 Task: Check the percentage active listings of pool in the last 1 year.
Action: Mouse moved to (886, 231)
Screenshot: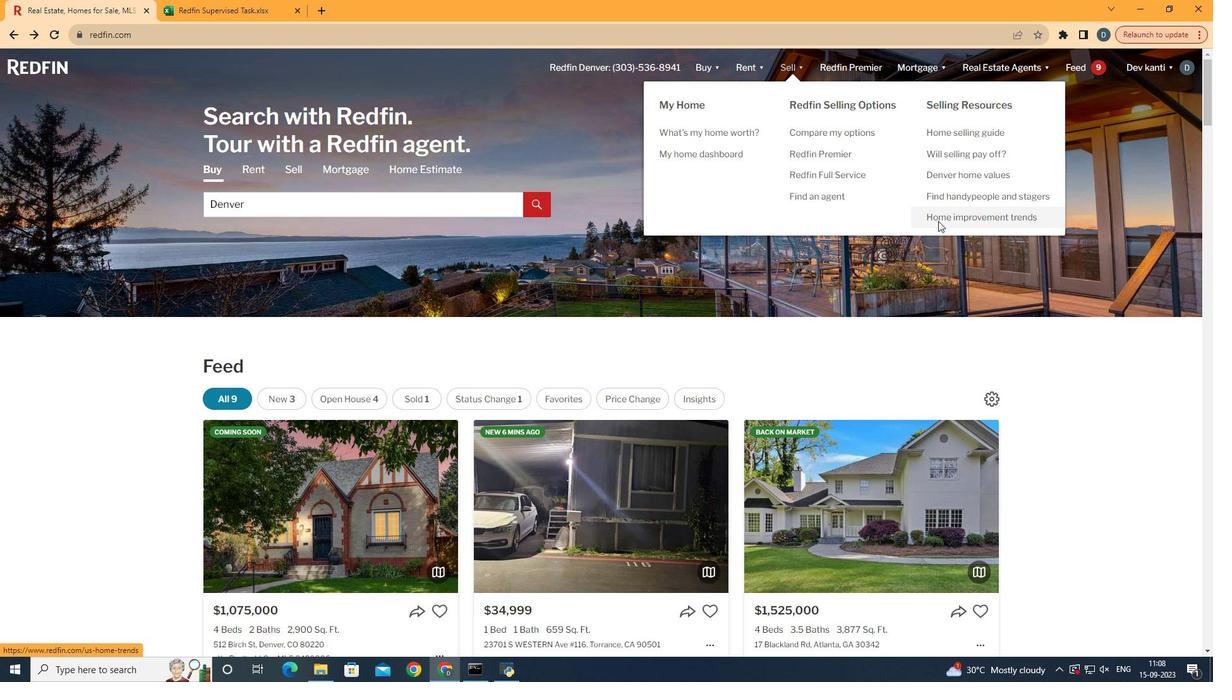 
Action: Mouse pressed left at (886, 231)
Screenshot: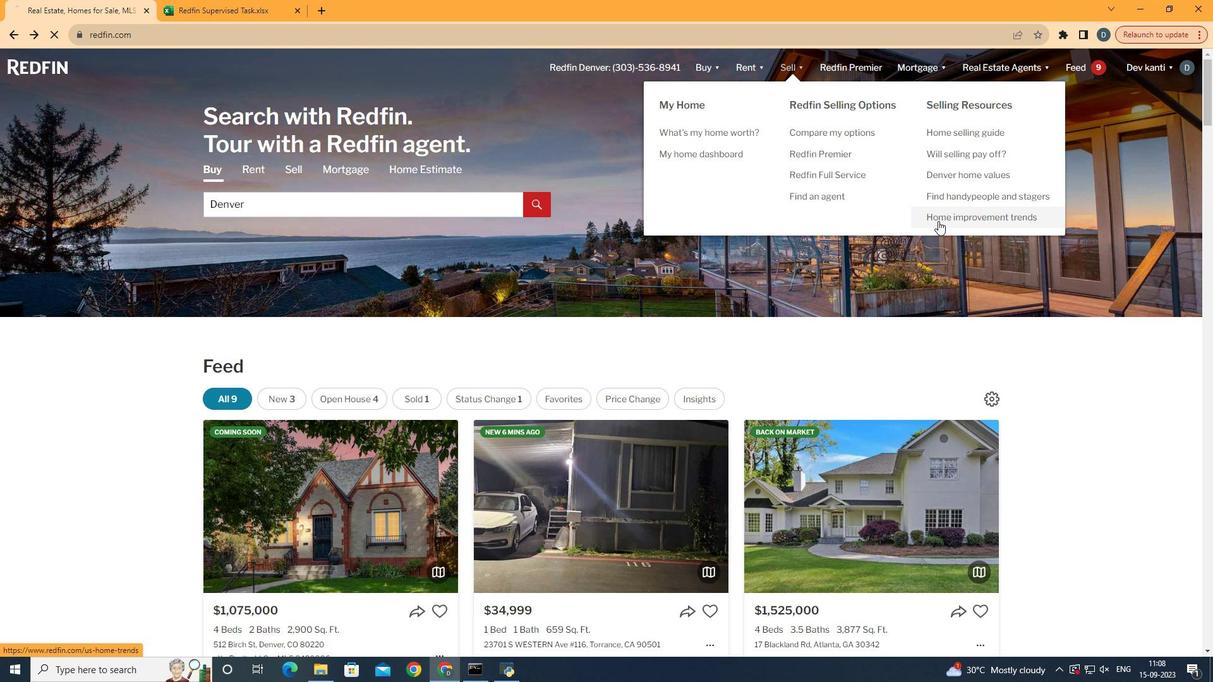 
Action: Mouse moved to (347, 246)
Screenshot: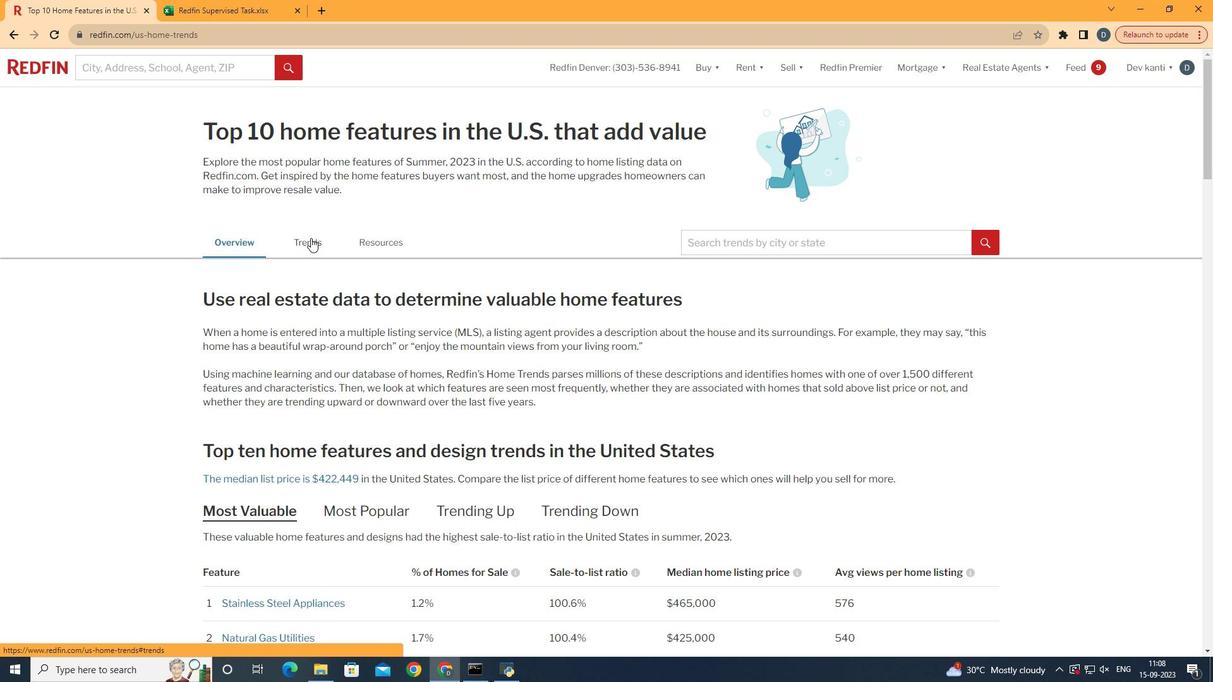 
Action: Mouse pressed left at (347, 246)
Screenshot: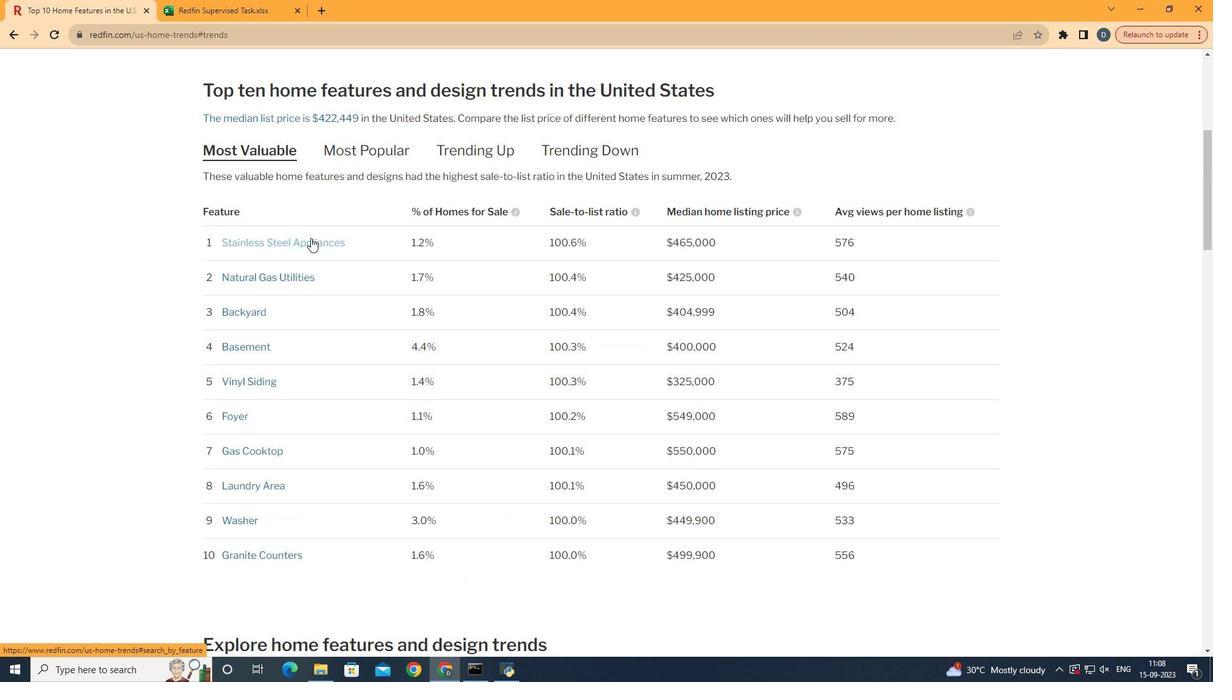 
Action: Mouse moved to (474, 345)
Screenshot: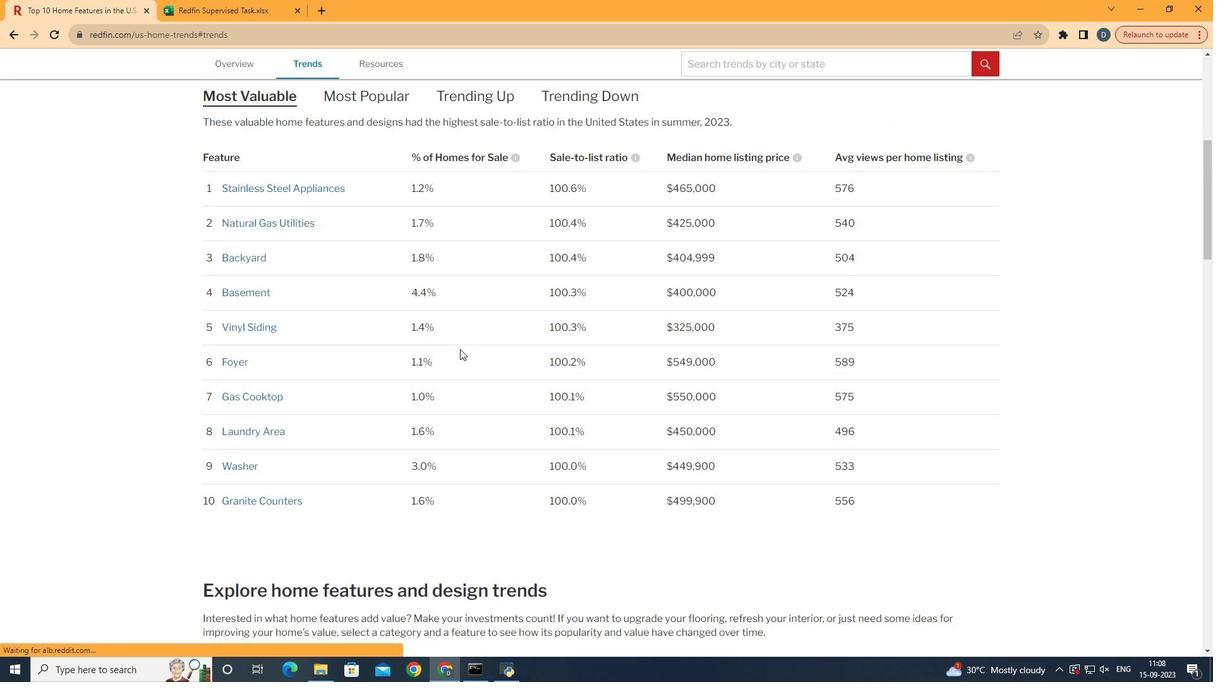
Action: Mouse scrolled (474, 345) with delta (0, 0)
Screenshot: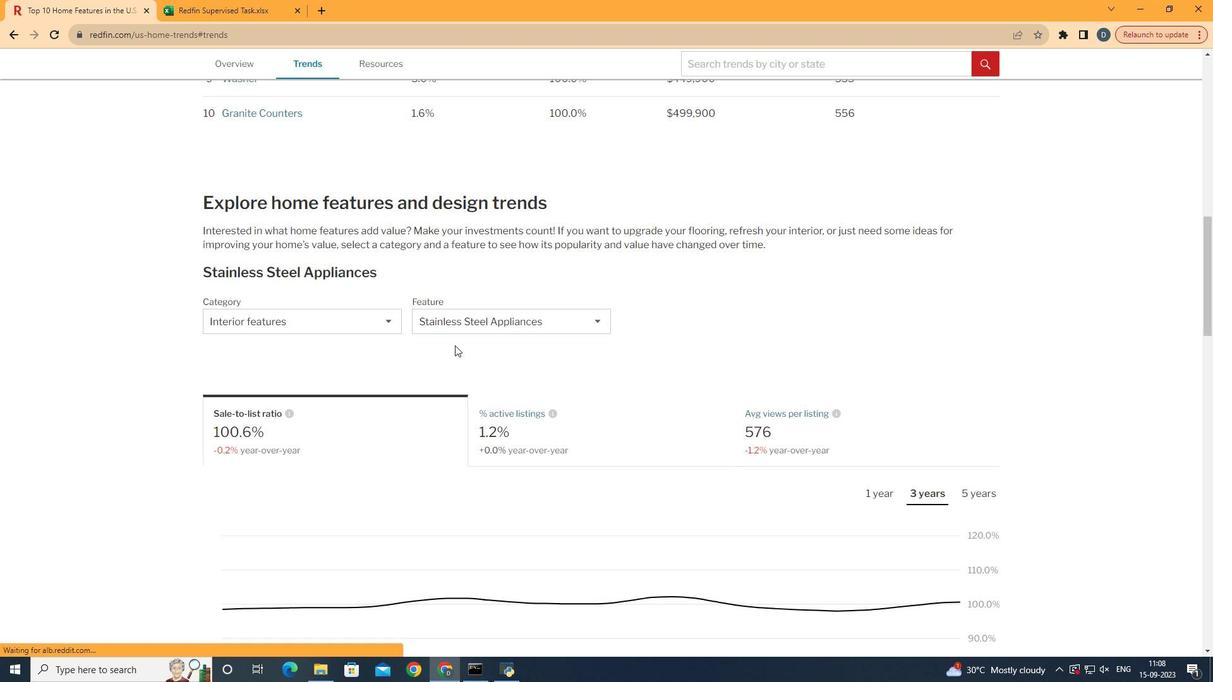 
Action: Mouse scrolled (474, 345) with delta (0, 0)
Screenshot: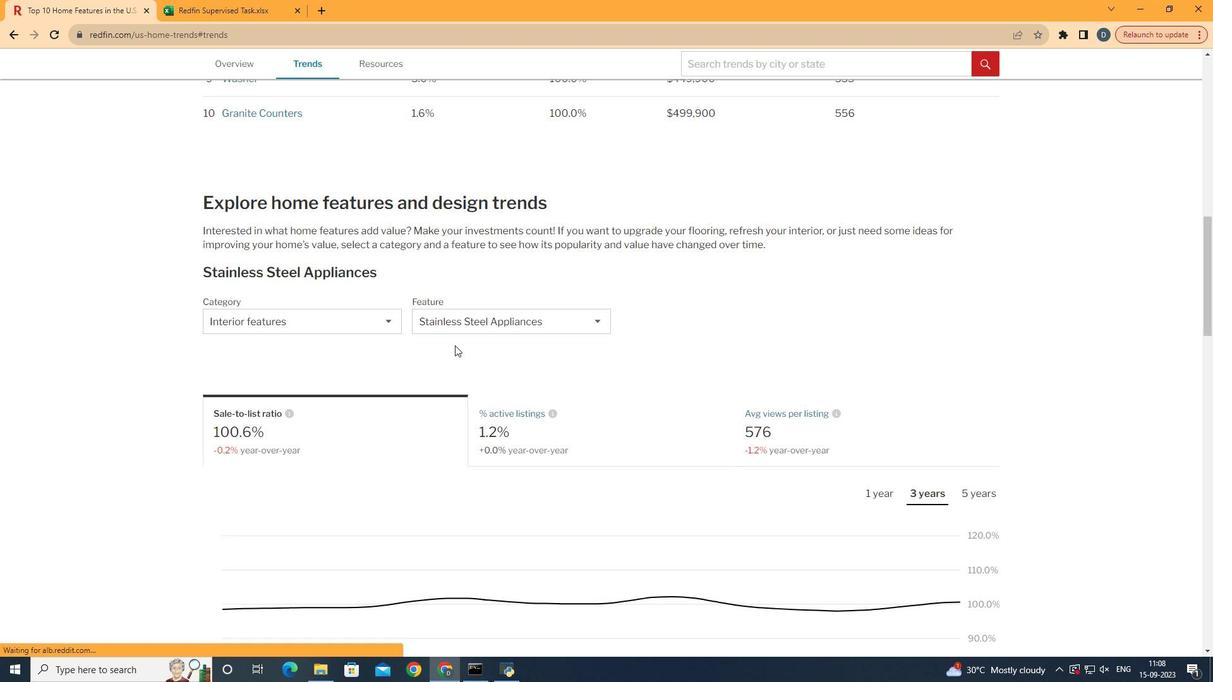 
Action: Mouse scrolled (474, 345) with delta (0, 0)
Screenshot: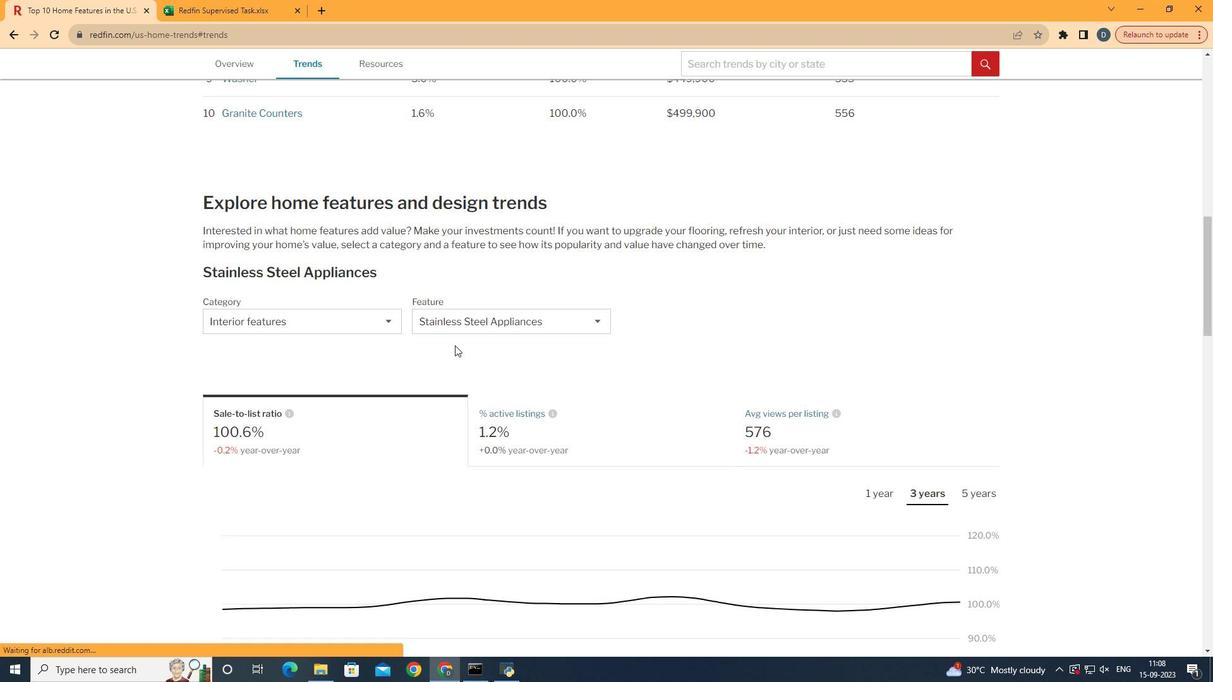 
Action: Mouse scrolled (474, 345) with delta (0, 0)
Screenshot: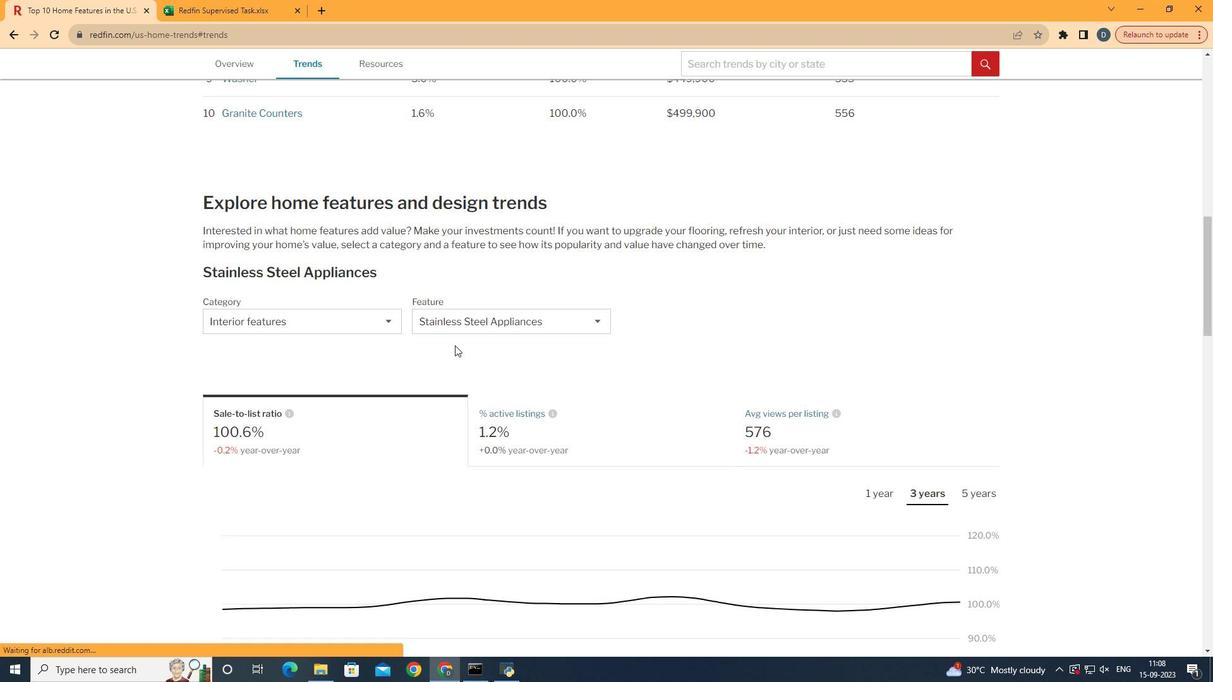 
Action: Mouse scrolled (474, 345) with delta (0, 0)
Screenshot: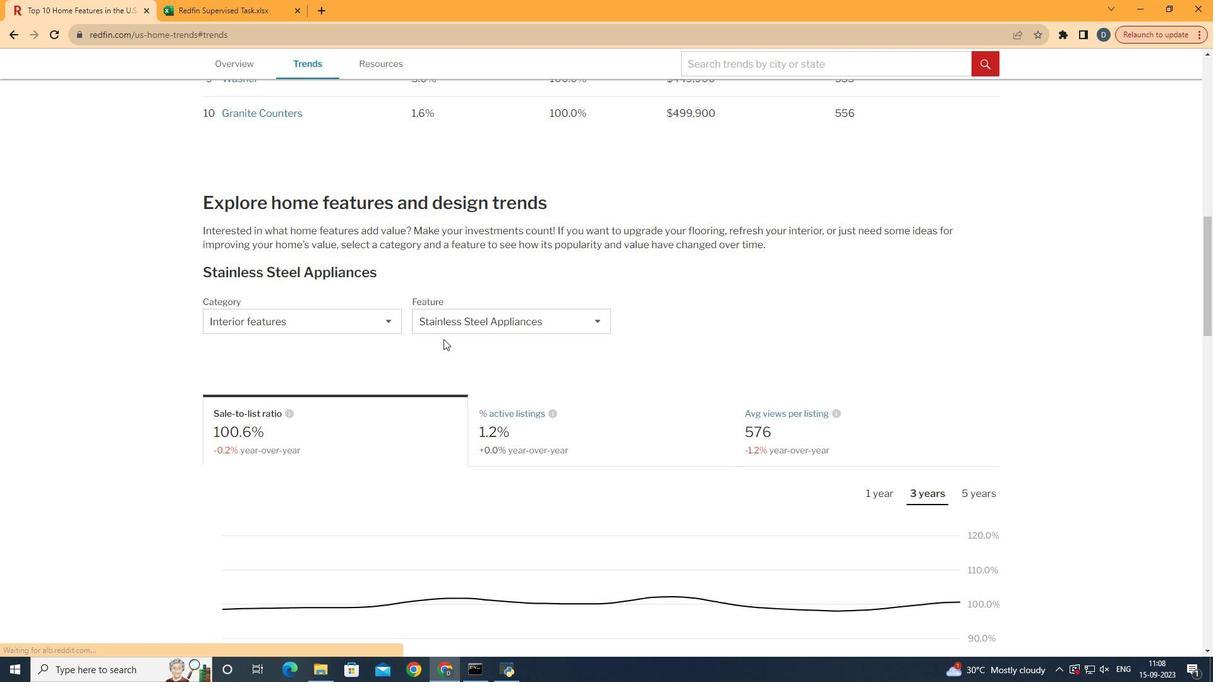 
Action: Mouse scrolled (474, 345) with delta (0, 0)
Screenshot: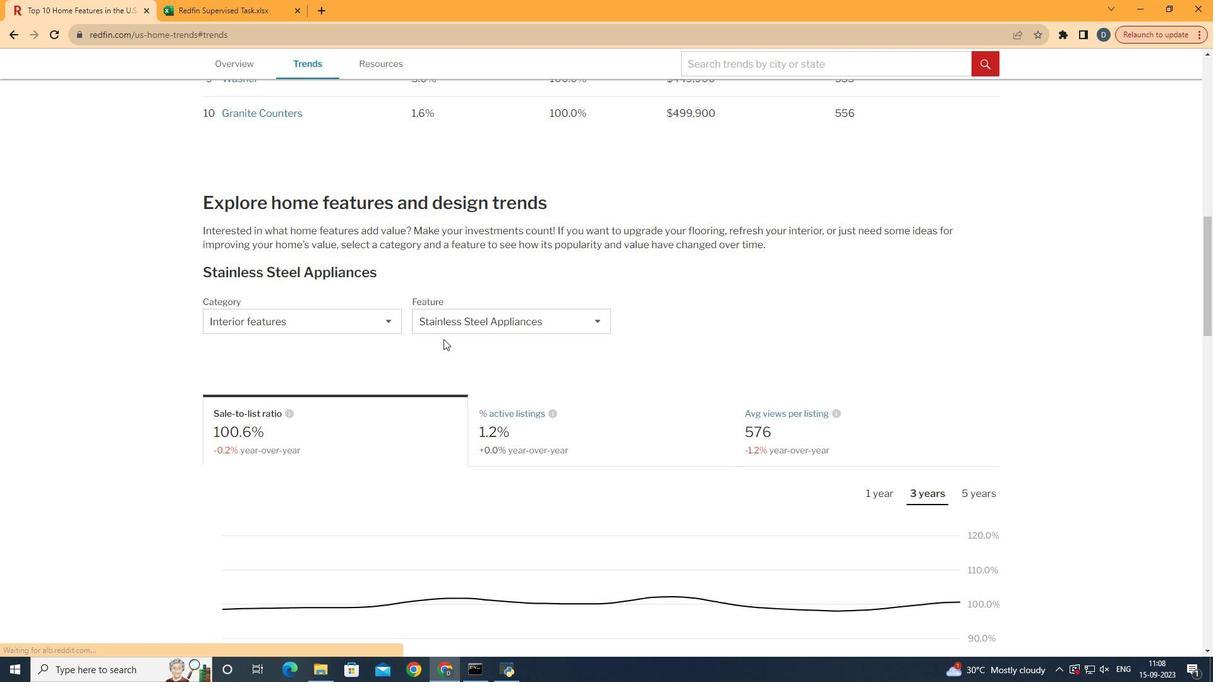 
Action: Mouse scrolled (474, 345) with delta (0, 0)
Screenshot: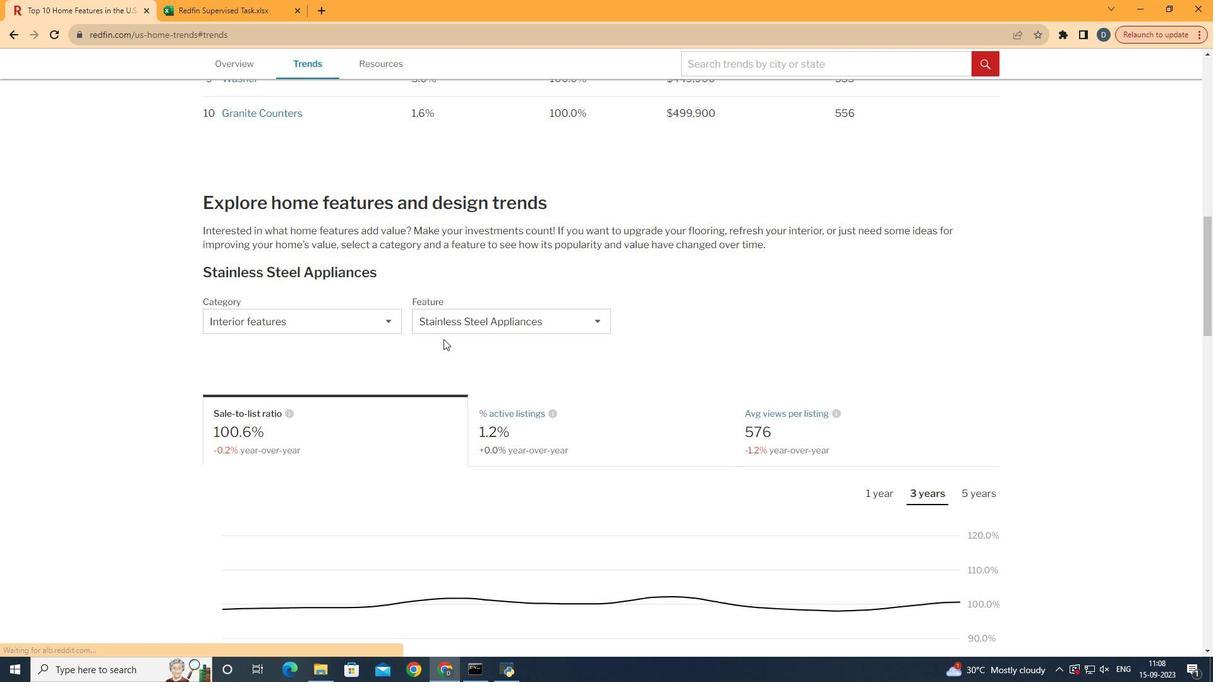 
Action: Mouse moved to (406, 329)
Screenshot: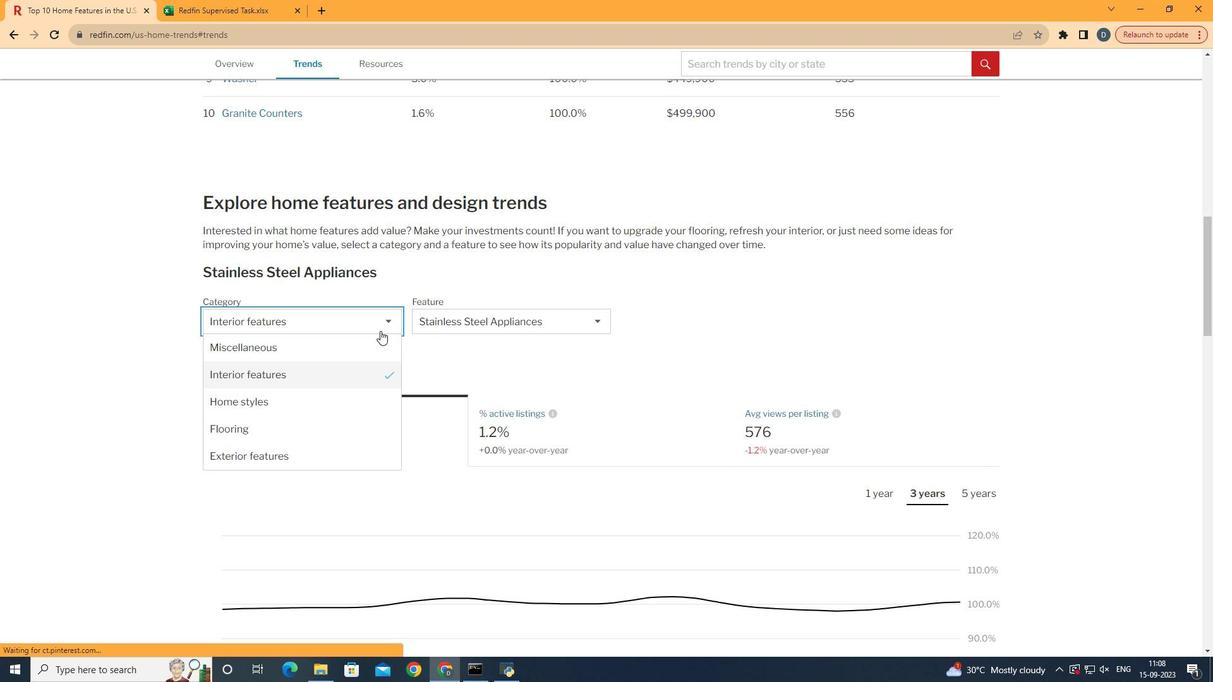 
Action: Mouse pressed left at (406, 329)
Screenshot: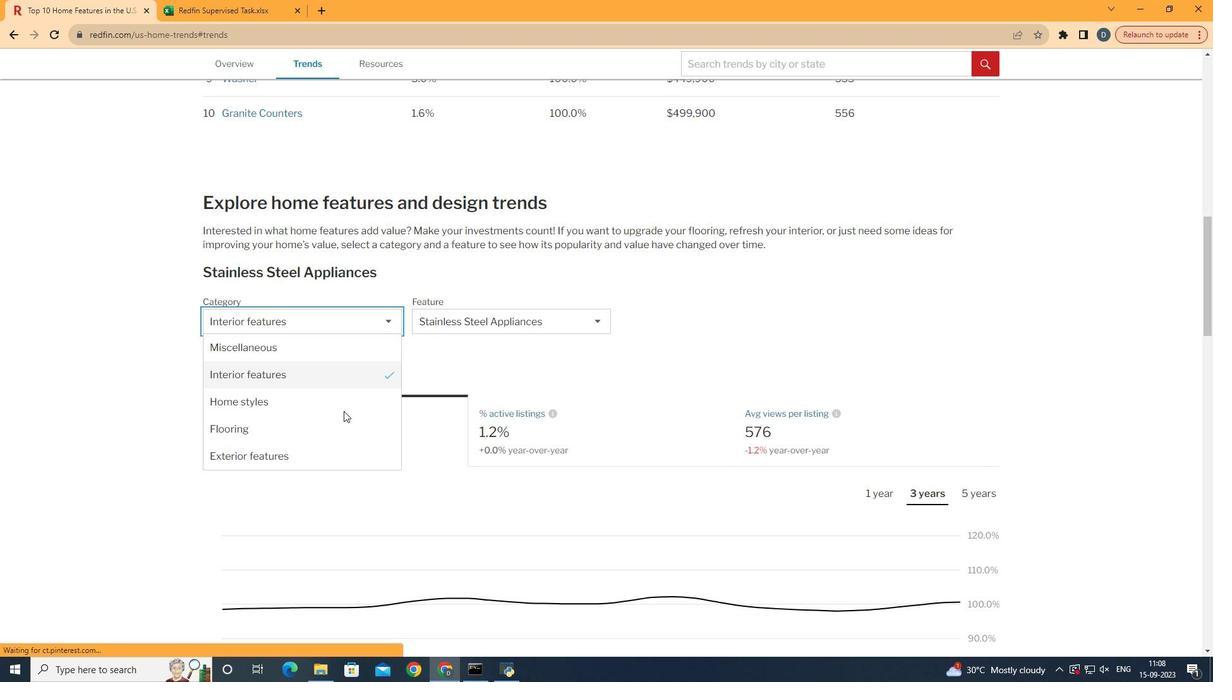 
Action: Mouse moved to (376, 441)
Screenshot: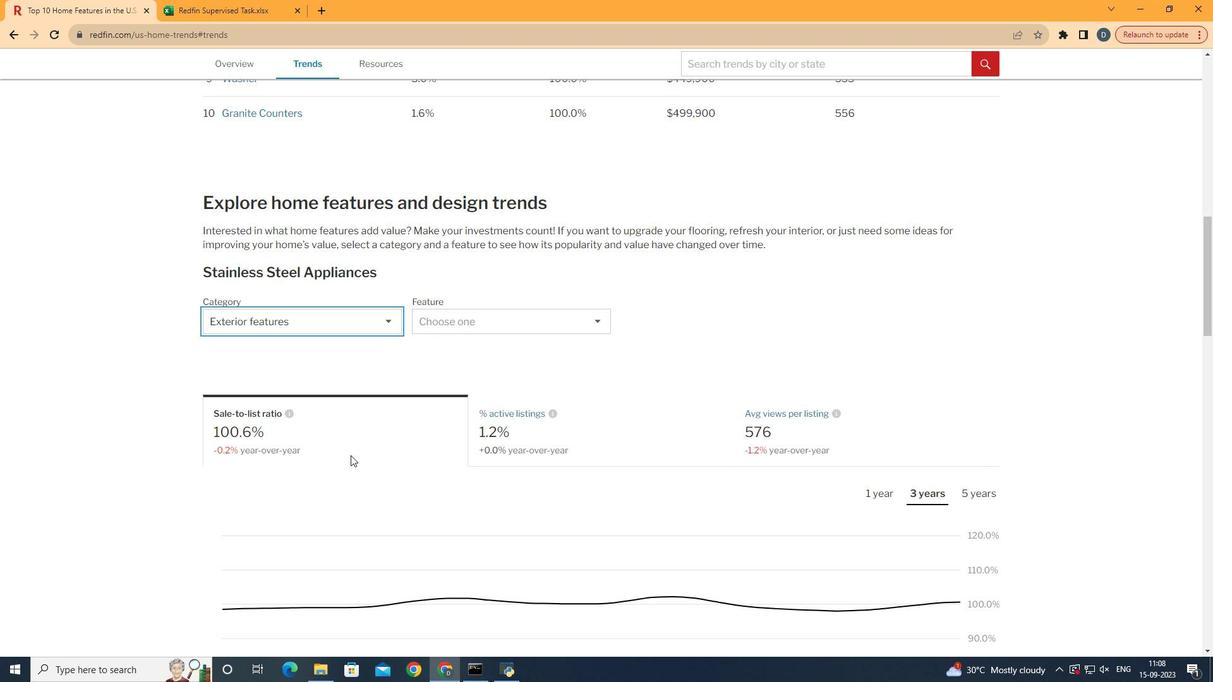 
Action: Mouse pressed left at (376, 441)
Screenshot: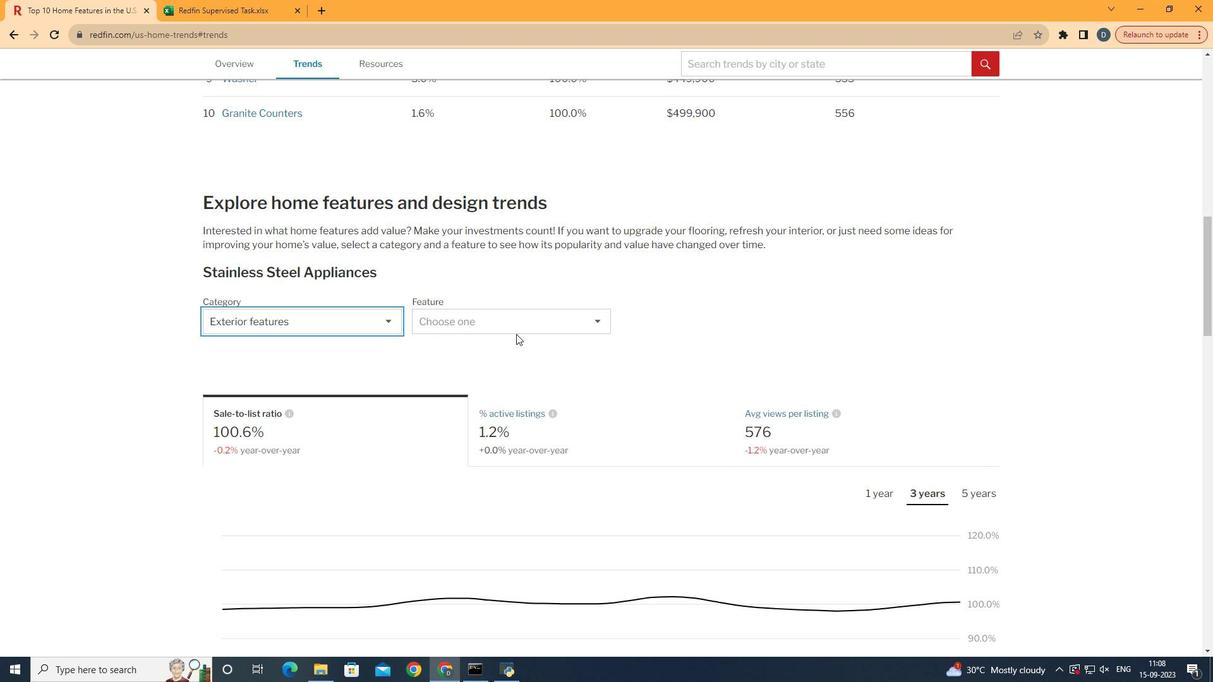 
Action: Mouse moved to (524, 331)
Screenshot: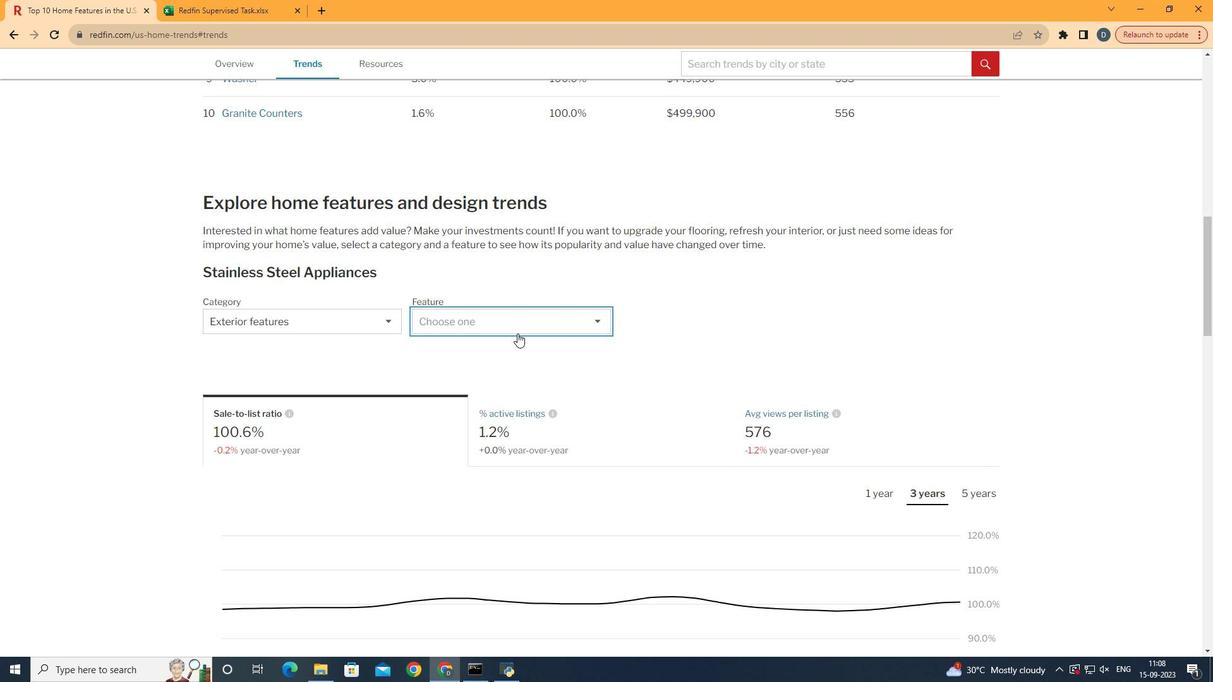 
Action: Mouse pressed left at (524, 331)
Screenshot: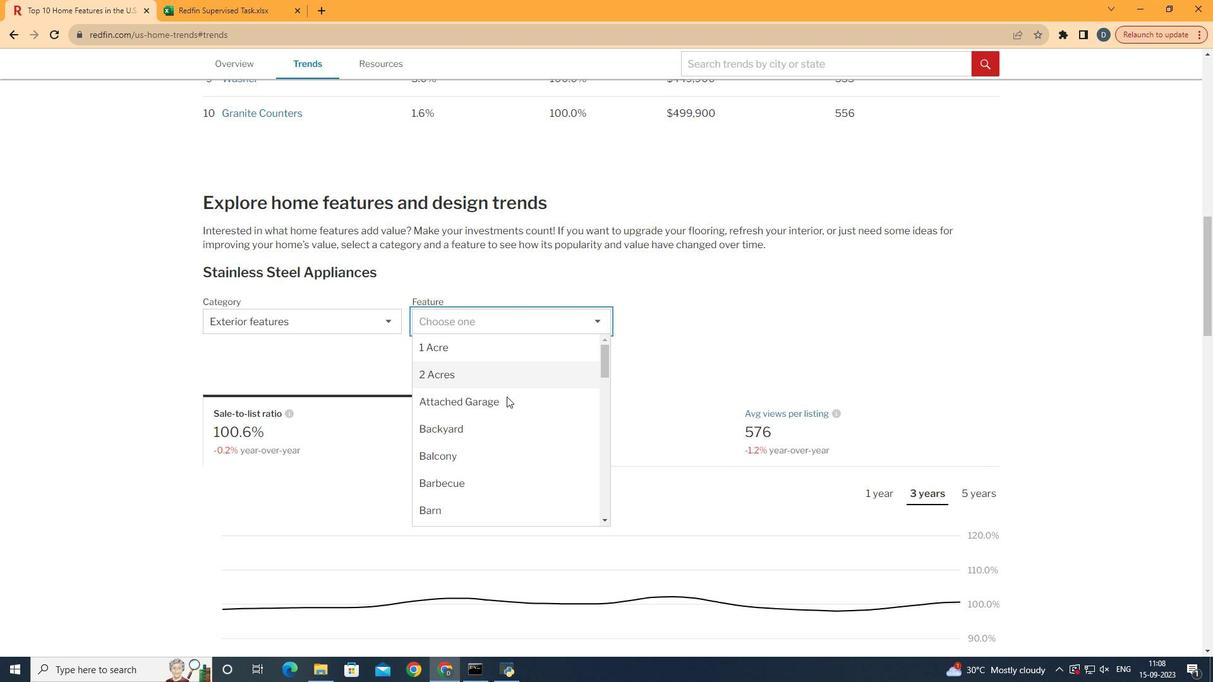 
Action: Mouse moved to (511, 395)
Screenshot: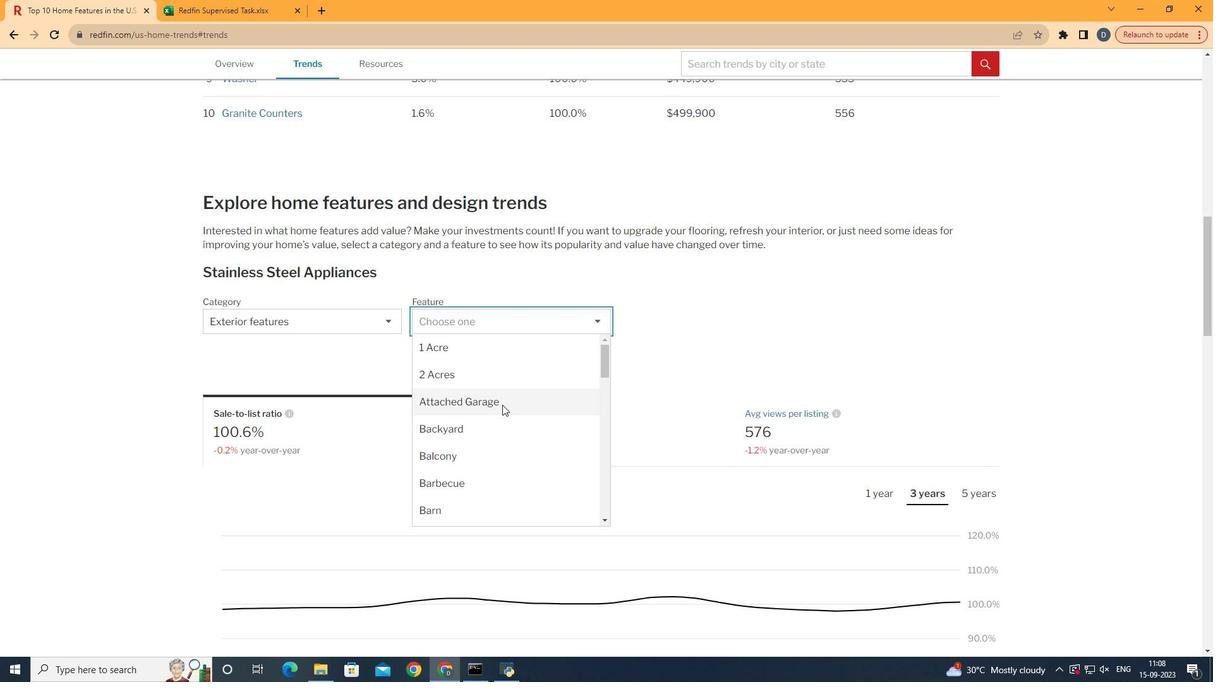 
Action: Mouse scrolled (511, 395) with delta (0, 0)
Screenshot: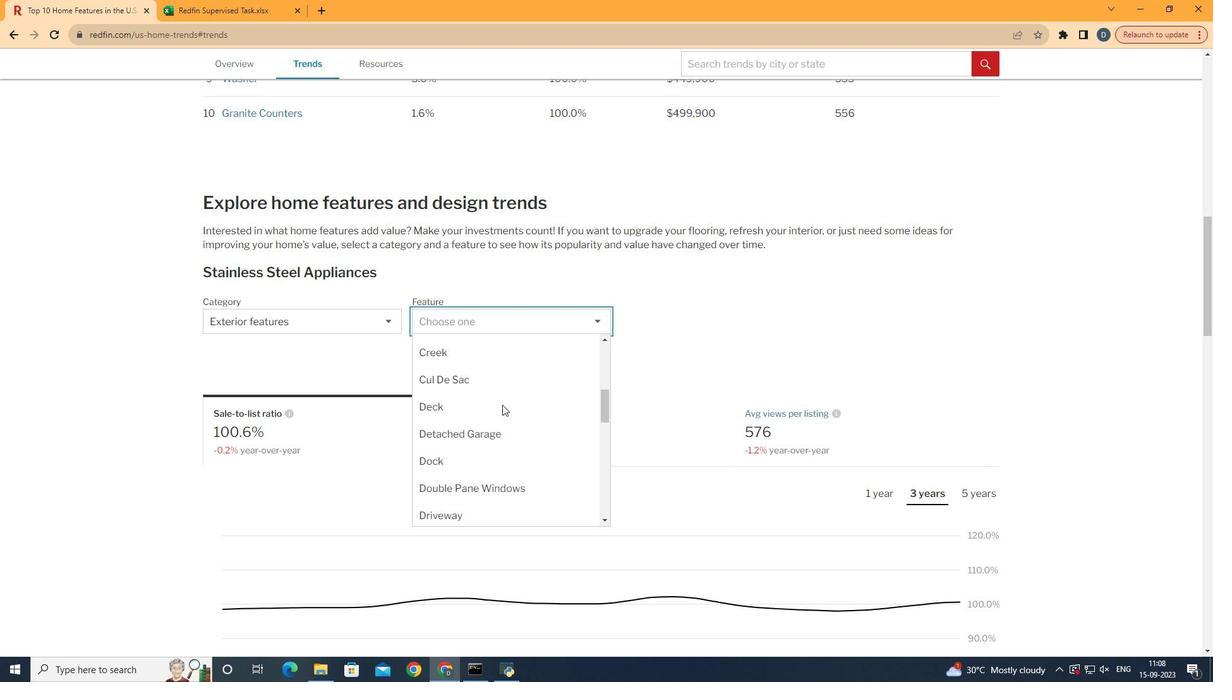 
Action: Mouse scrolled (511, 395) with delta (0, 0)
Screenshot: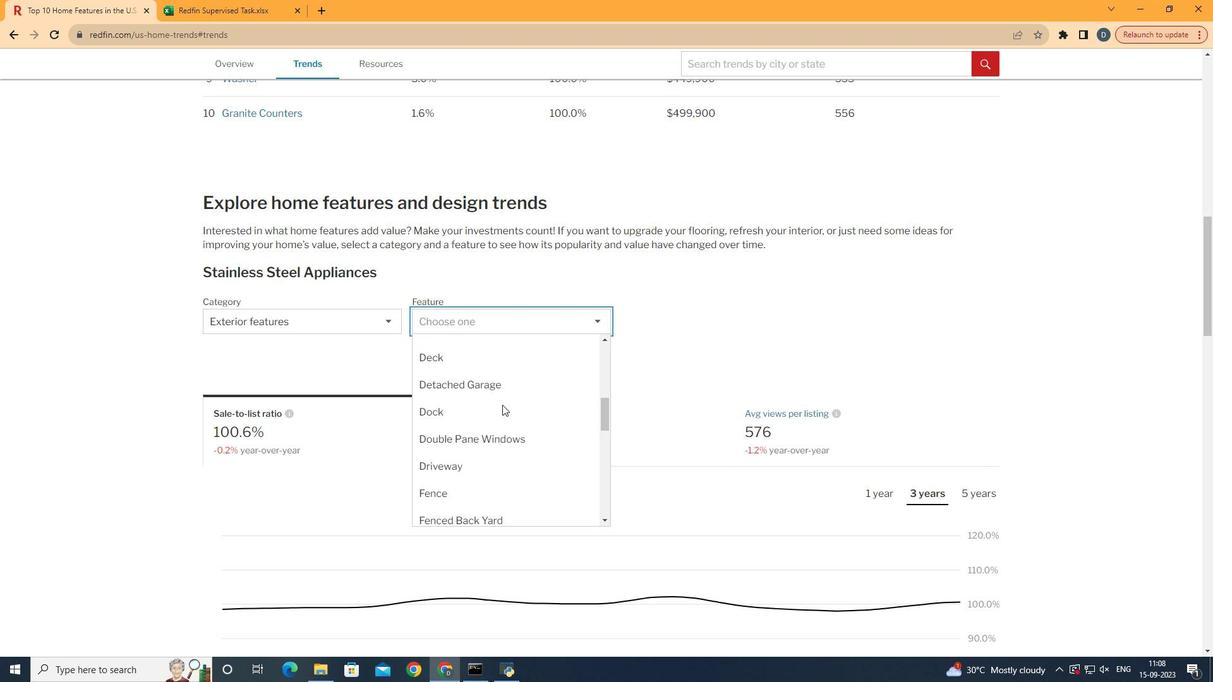 
Action: Mouse scrolled (511, 395) with delta (0, 0)
Screenshot: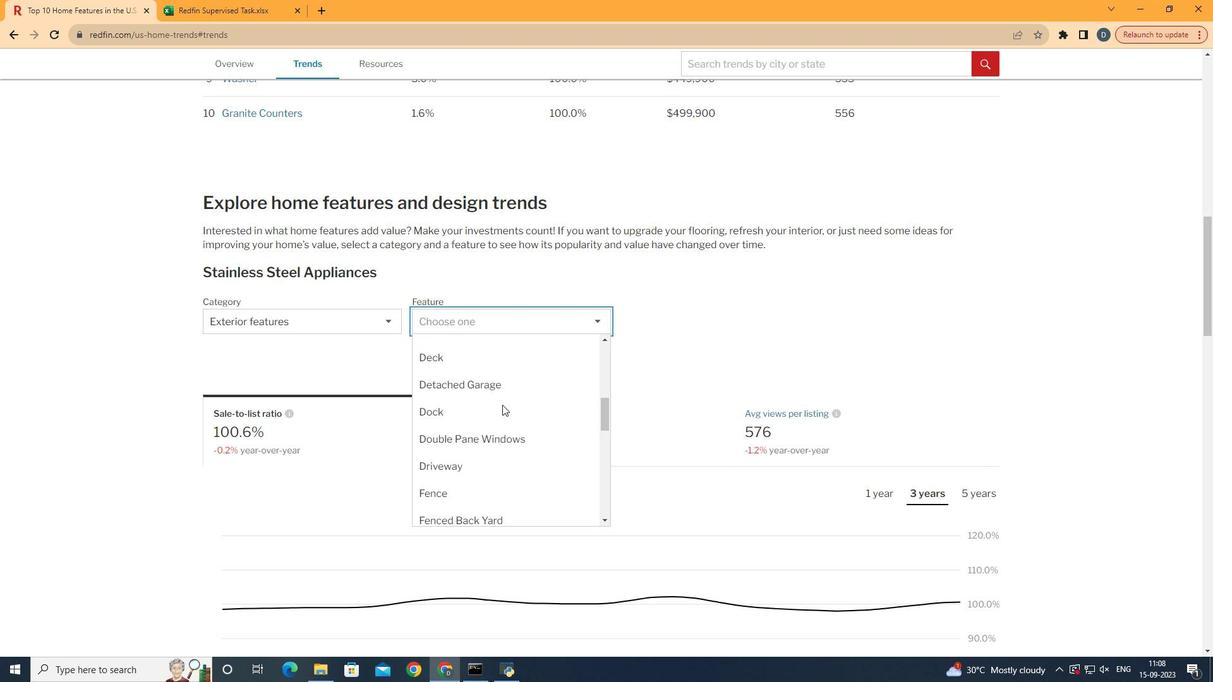 
Action: Mouse scrolled (511, 395) with delta (0, 0)
Screenshot: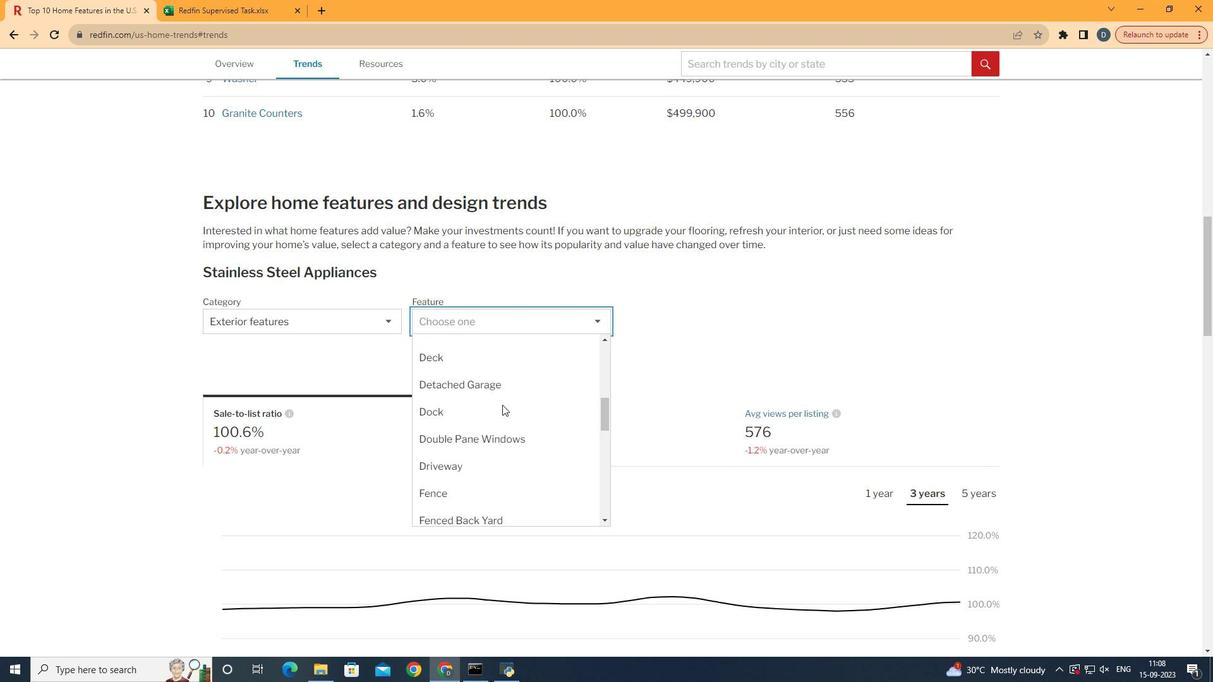 
Action: Mouse scrolled (511, 395) with delta (0, 0)
Screenshot: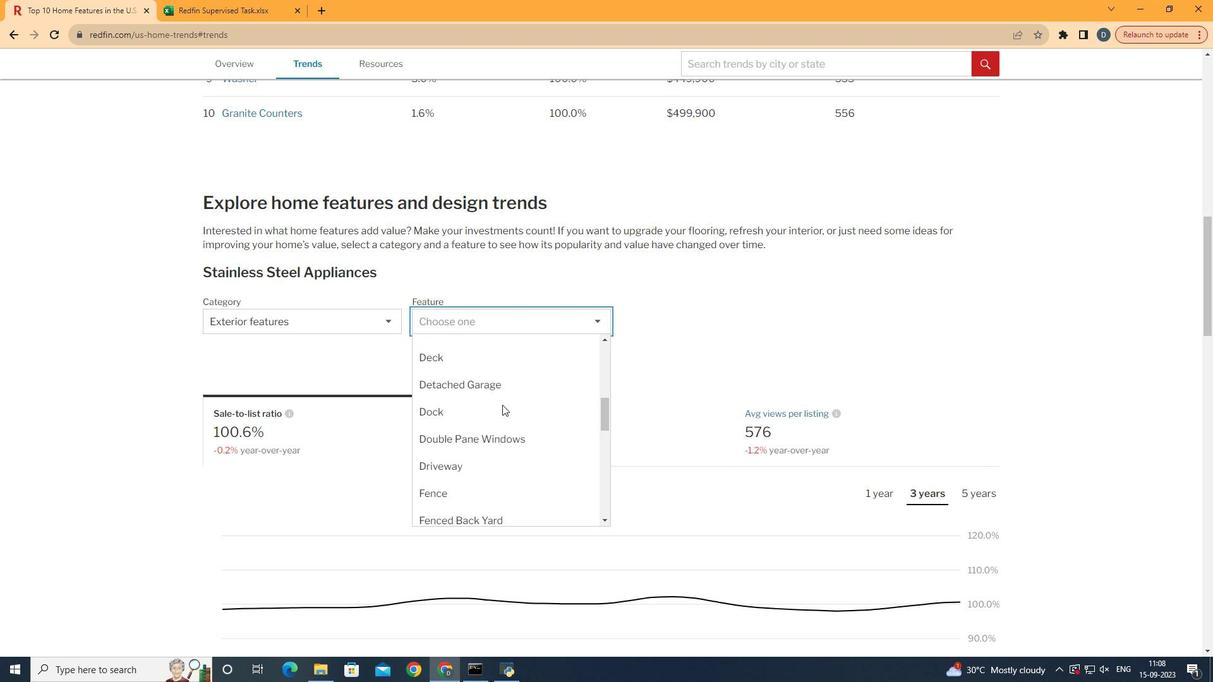 
Action: Mouse scrolled (511, 395) with delta (0, 0)
Screenshot: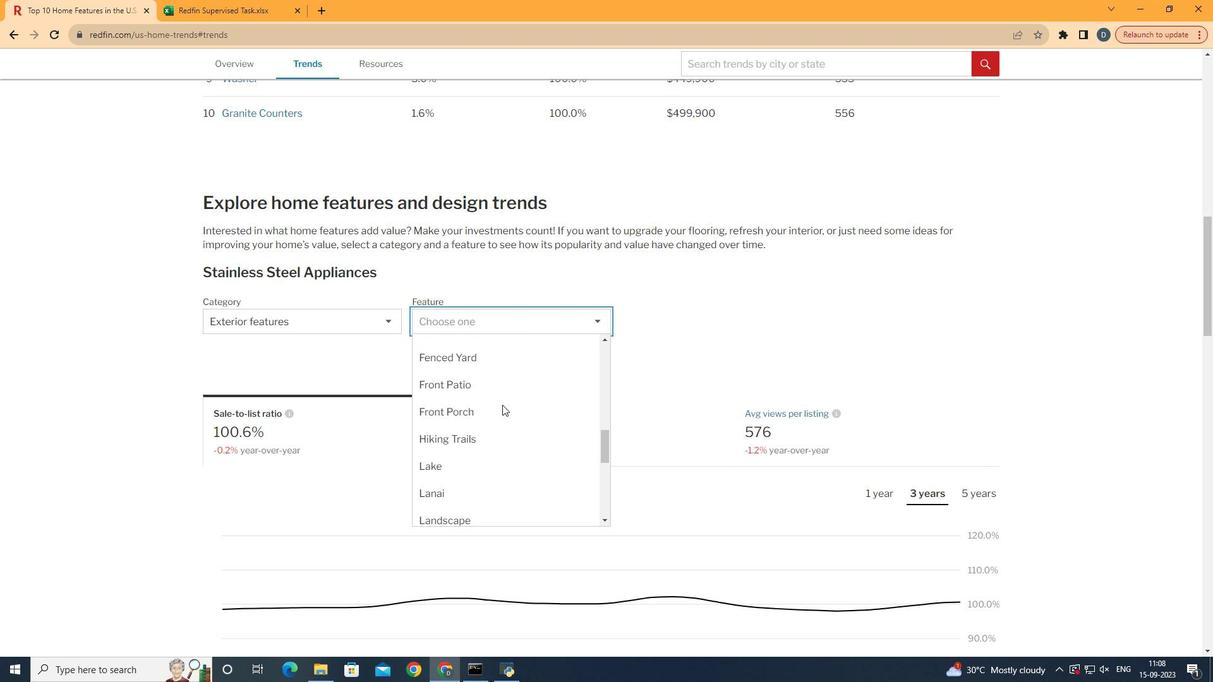 
Action: Mouse scrolled (511, 395) with delta (0, 0)
Screenshot: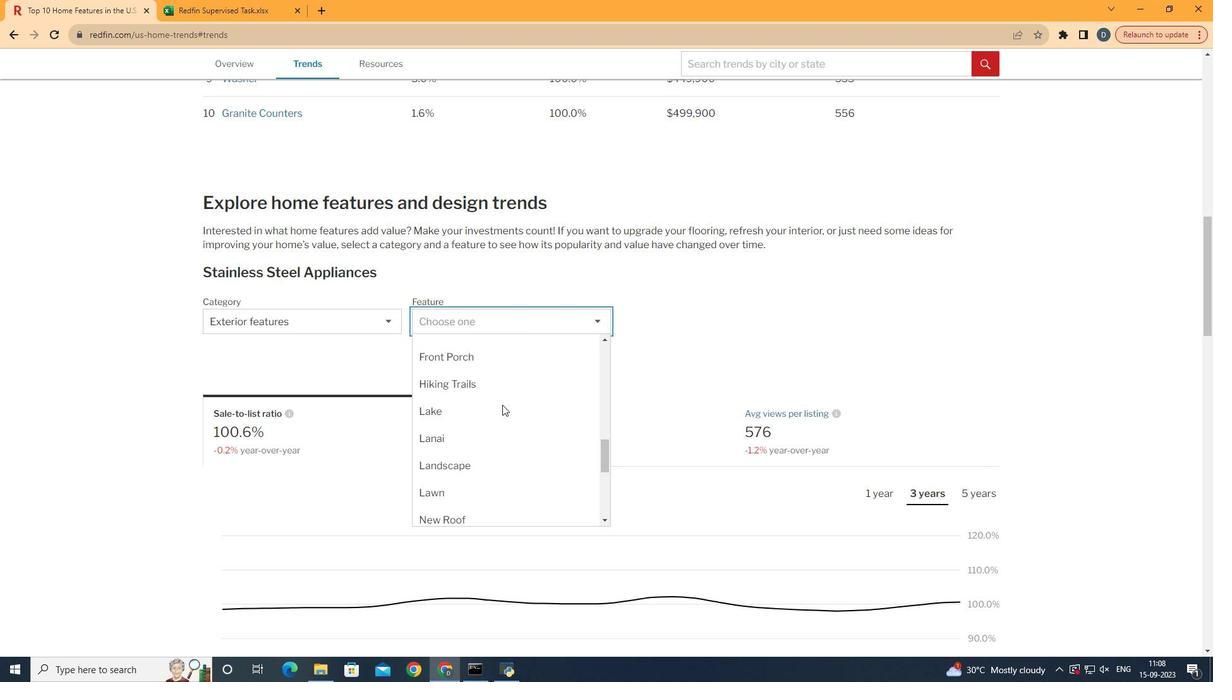 
Action: Mouse scrolled (511, 395) with delta (0, 0)
Screenshot: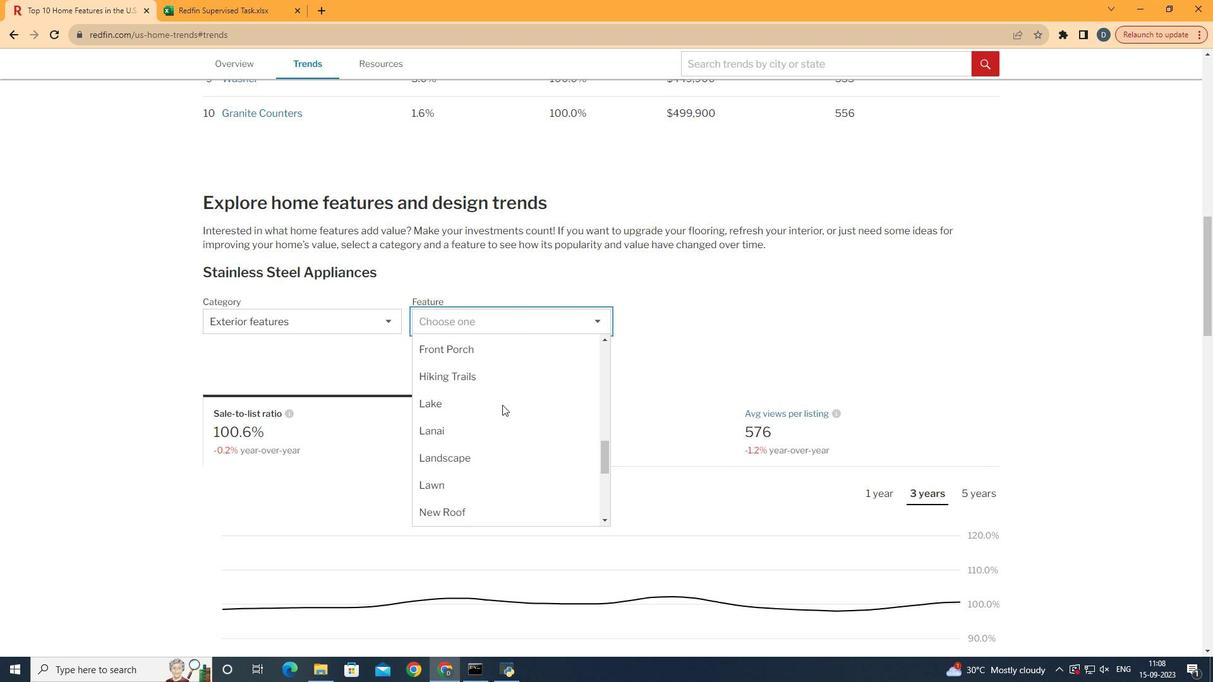 
Action: Mouse scrolled (511, 395) with delta (0, 0)
Screenshot: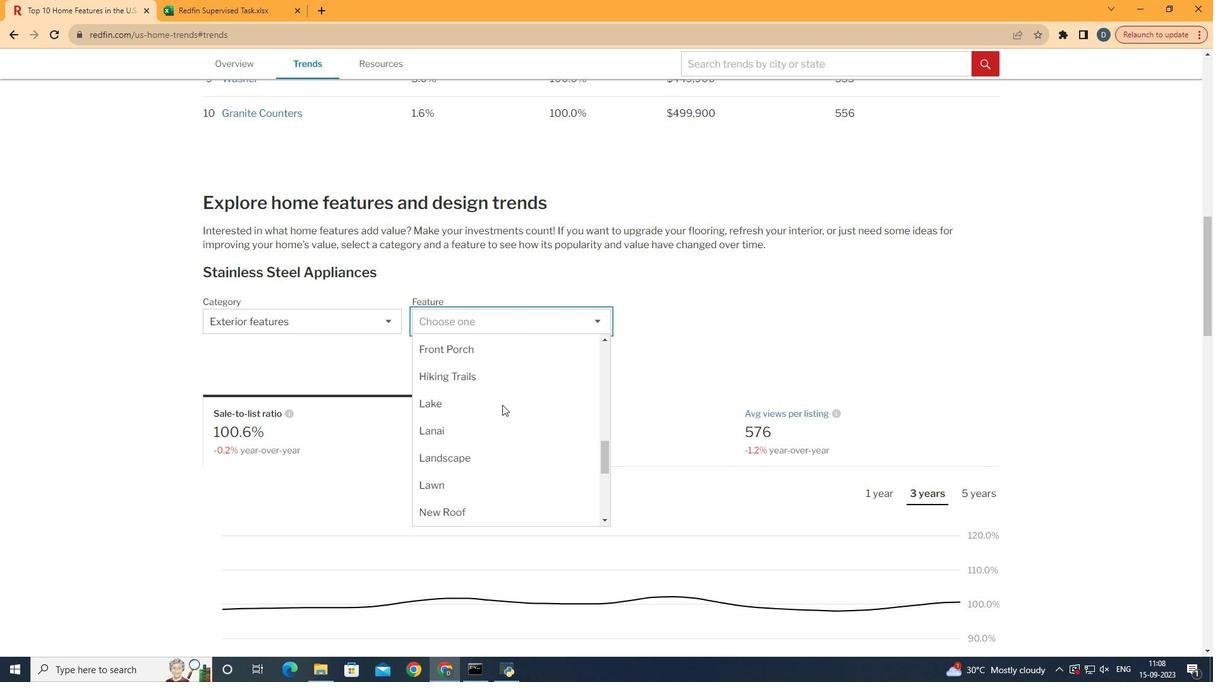 
Action: Mouse scrolled (511, 395) with delta (0, 0)
Screenshot: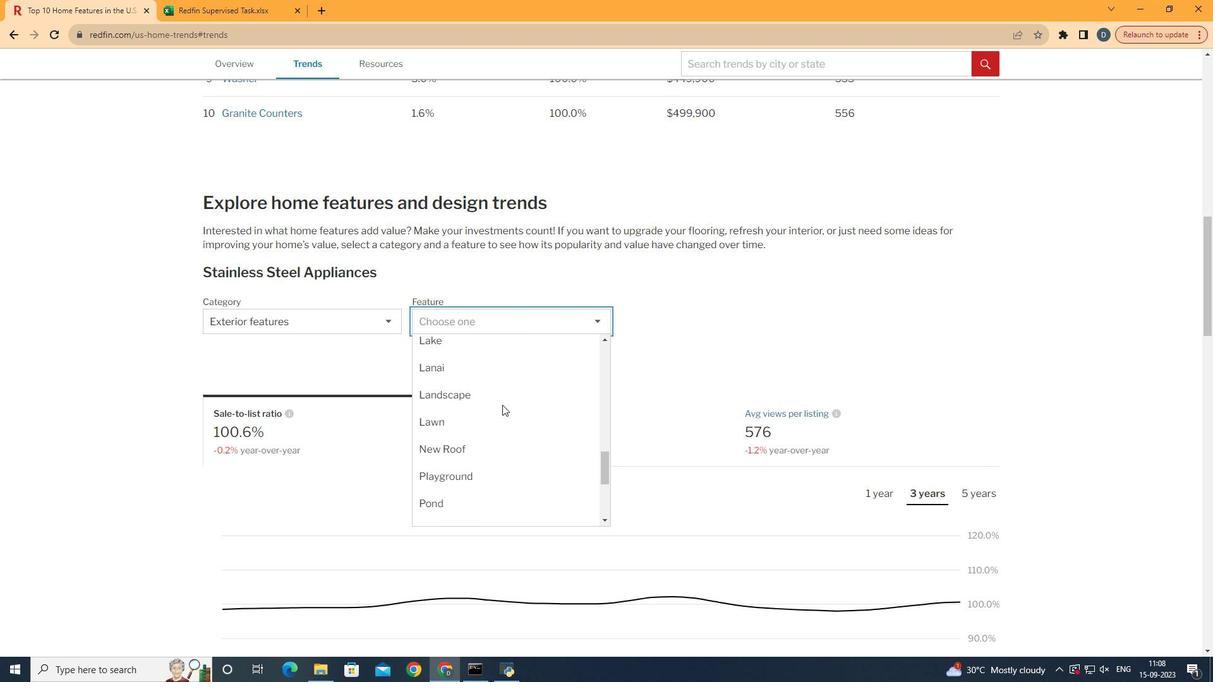
Action: Mouse scrolled (511, 395) with delta (0, 0)
Screenshot: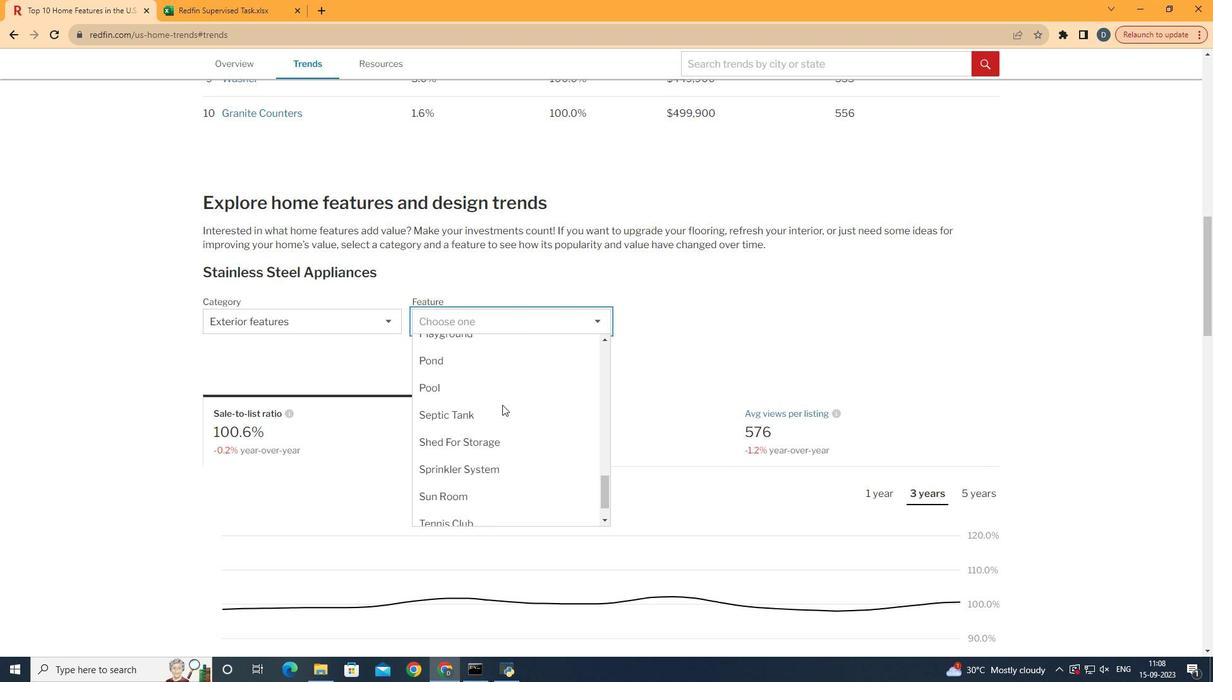 
Action: Mouse scrolled (511, 395) with delta (0, 0)
Screenshot: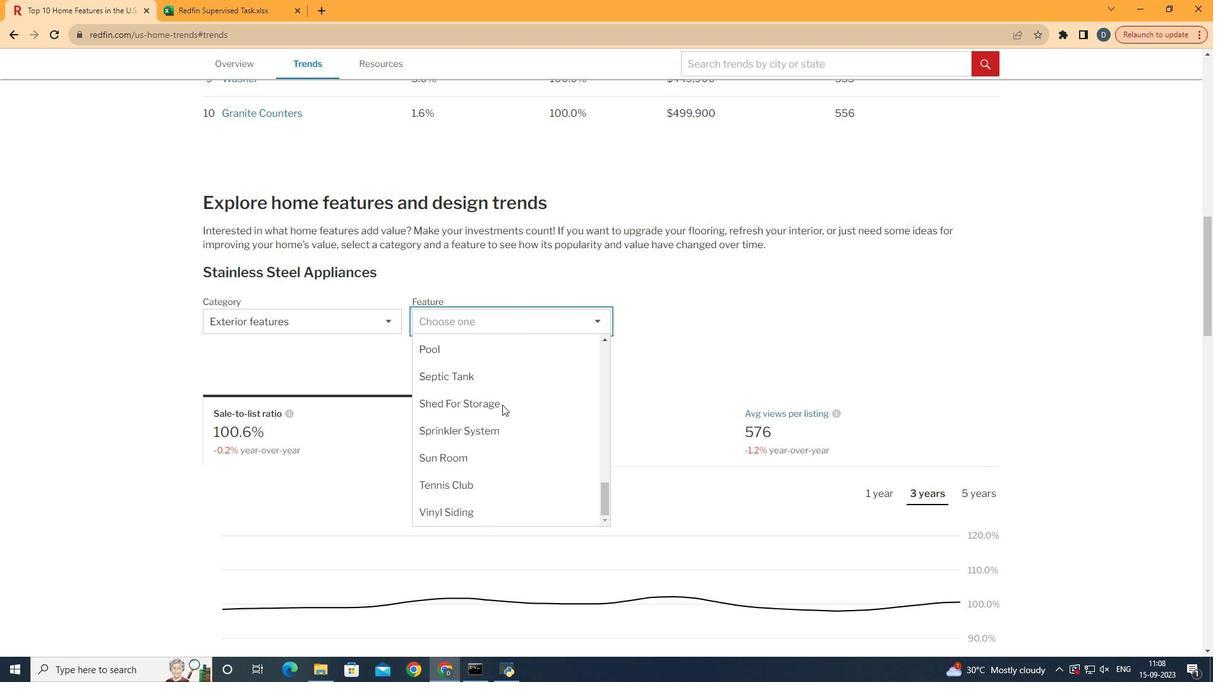 
Action: Mouse scrolled (511, 395) with delta (0, 0)
Screenshot: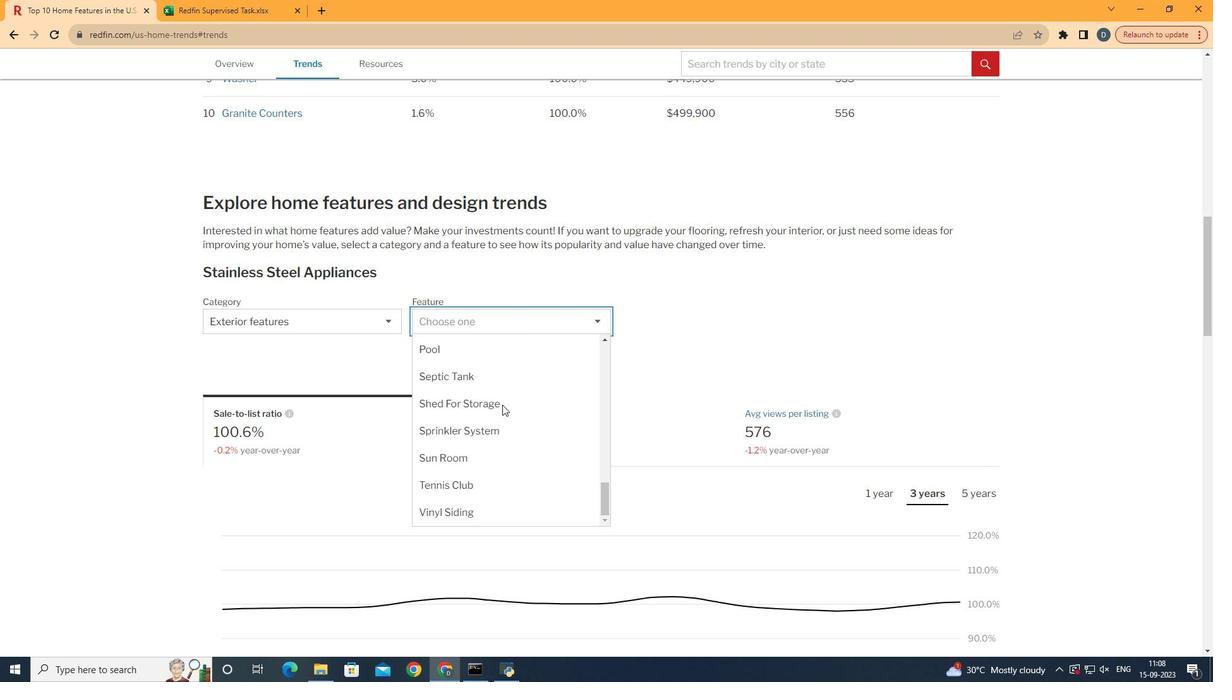 
Action: Mouse scrolled (511, 395) with delta (0, 0)
Screenshot: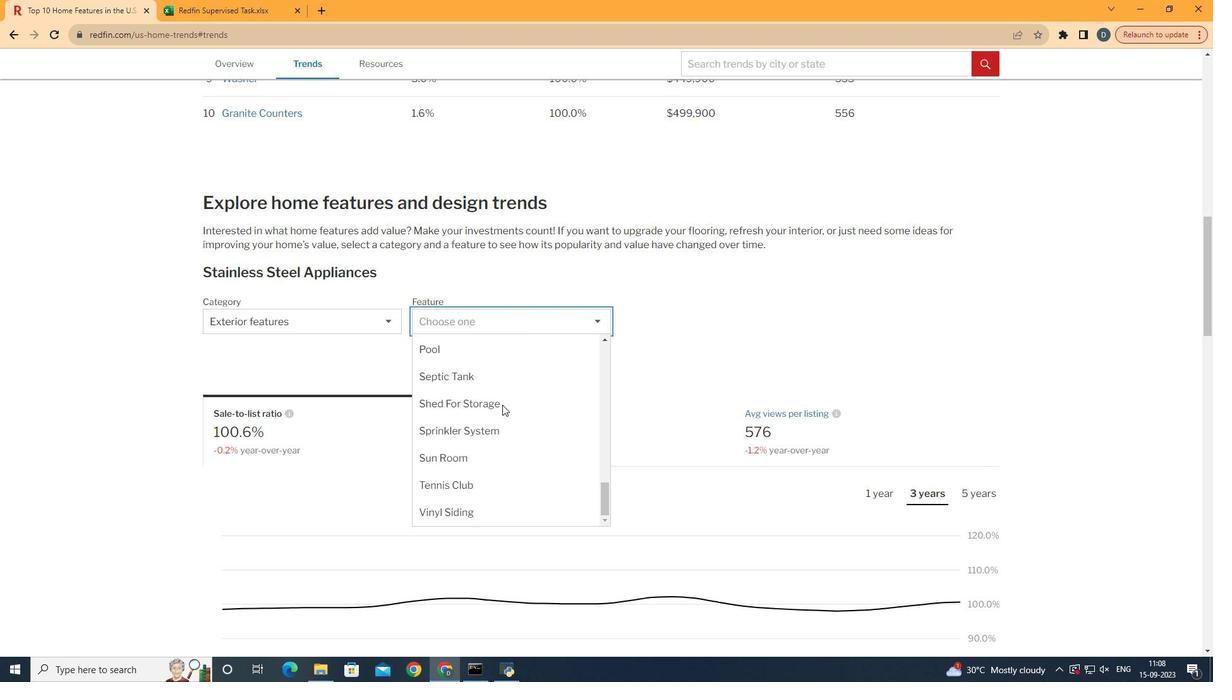 
Action: Mouse scrolled (511, 395) with delta (0, 0)
Screenshot: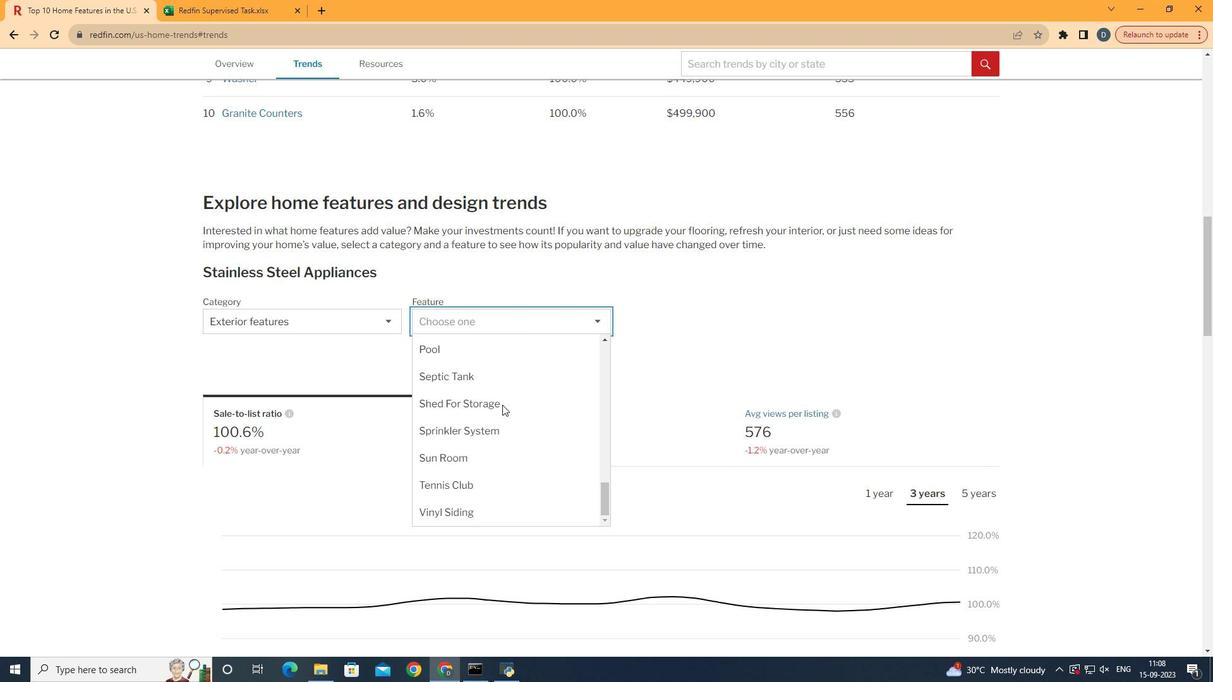 
Action: Mouse moved to (511, 395)
Screenshot: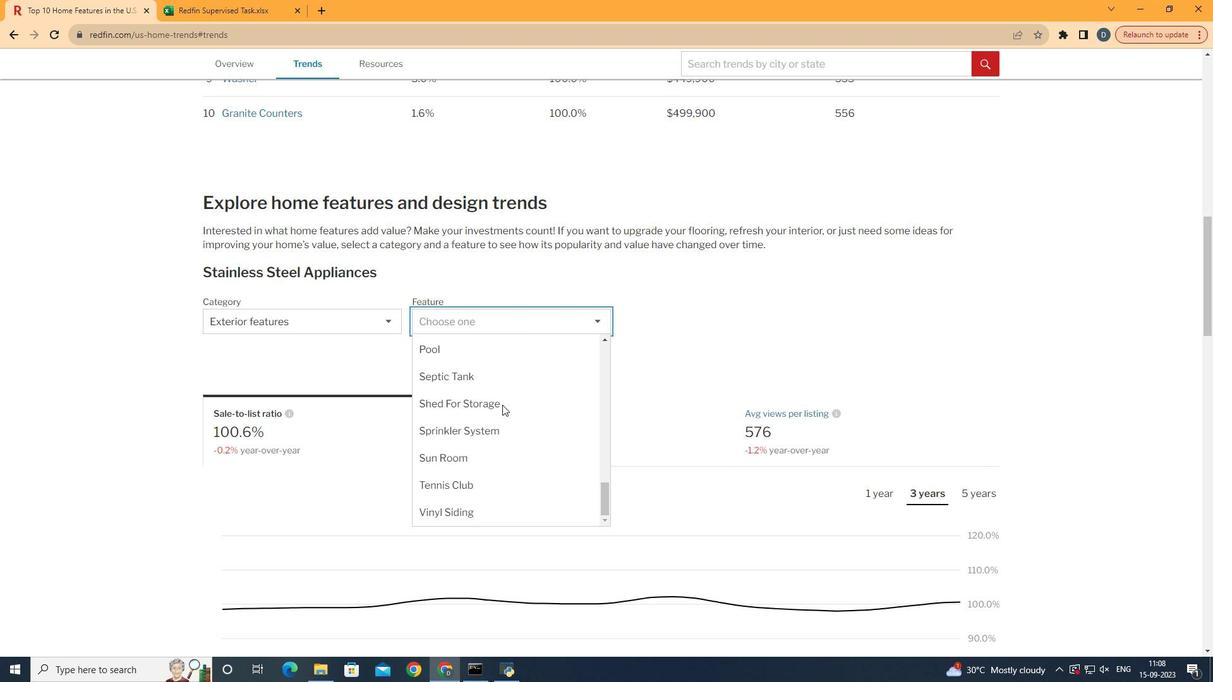 
Action: Mouse scrolled (511, 395) with delta (0, 0)
Screenshot: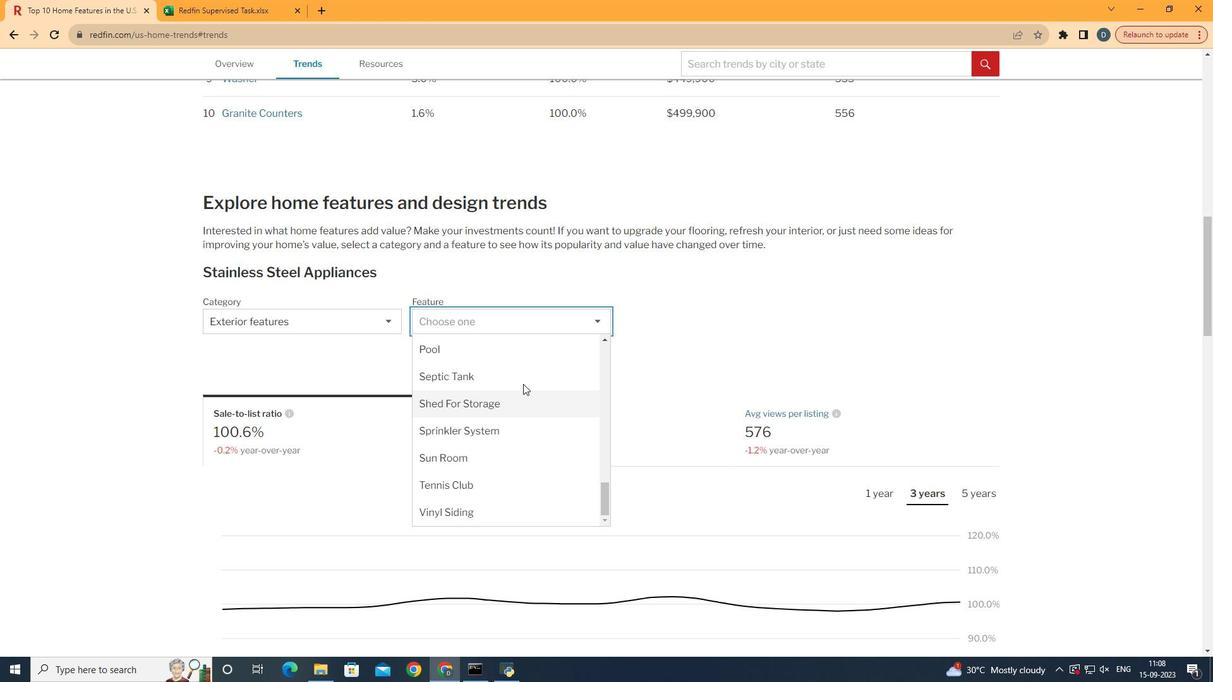 
Action: Mouse scrolled (511, 395) with delta (0, 0)
Screenshot: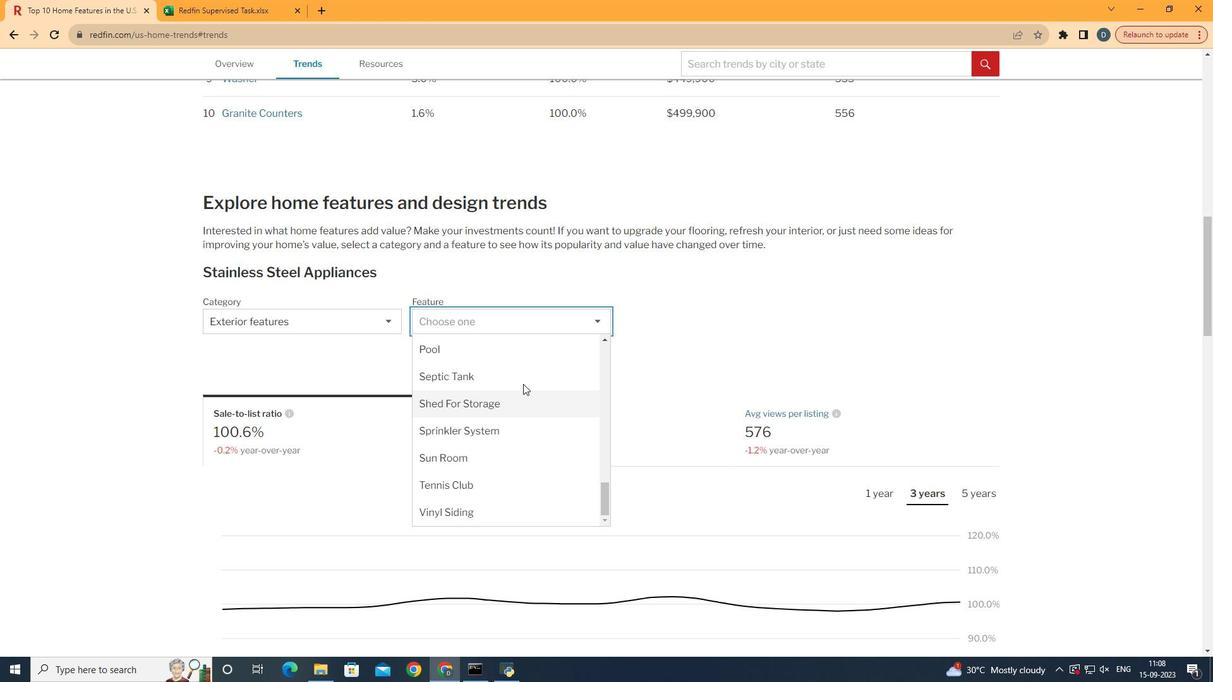 
Action: Mouse scrolled (511, 395) with delta (0, 0)
Screenshot: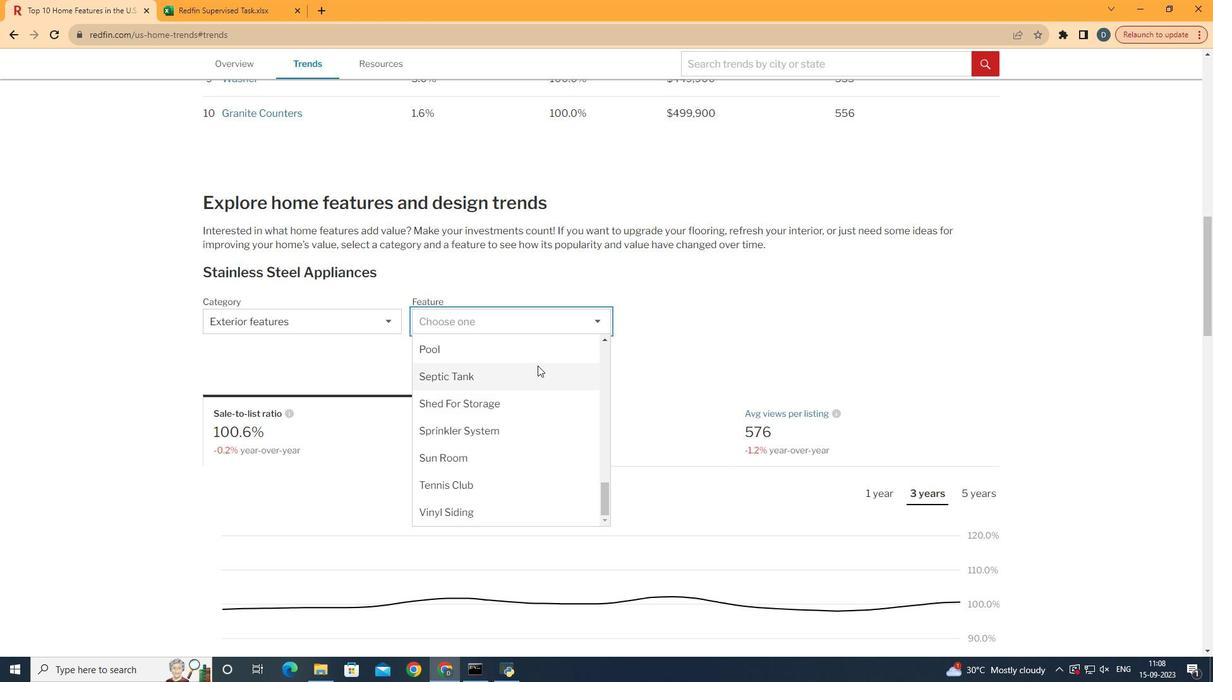 
Action: Mouse scrolled (511, 395) with delta (0, 0)
Screenshot: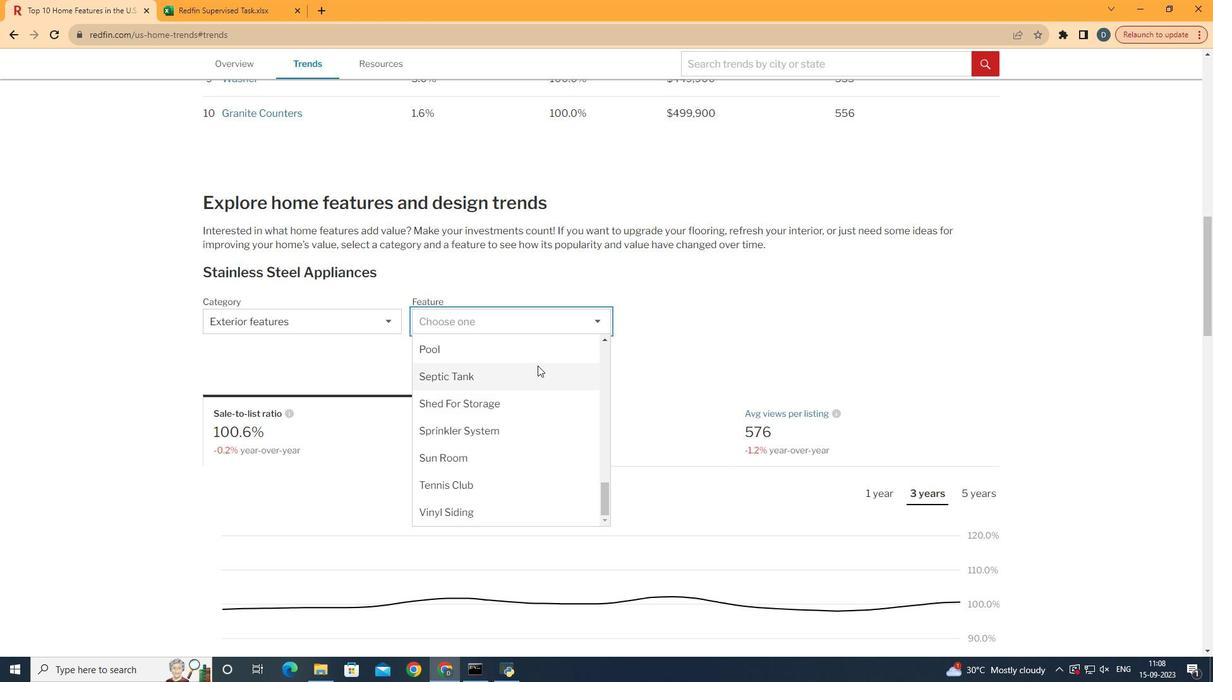 
Action: Mouse moved to (558, 346)
Screenshot: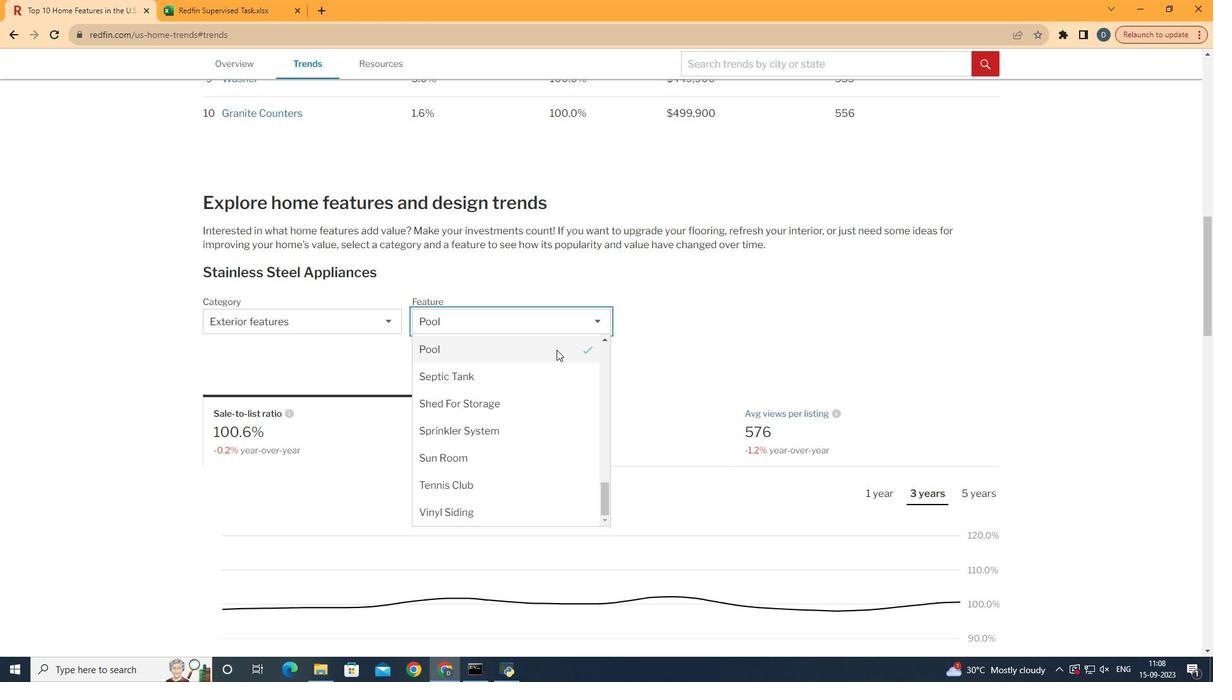 
Action: Mouse pressed left at (558, 346)
Screenshot: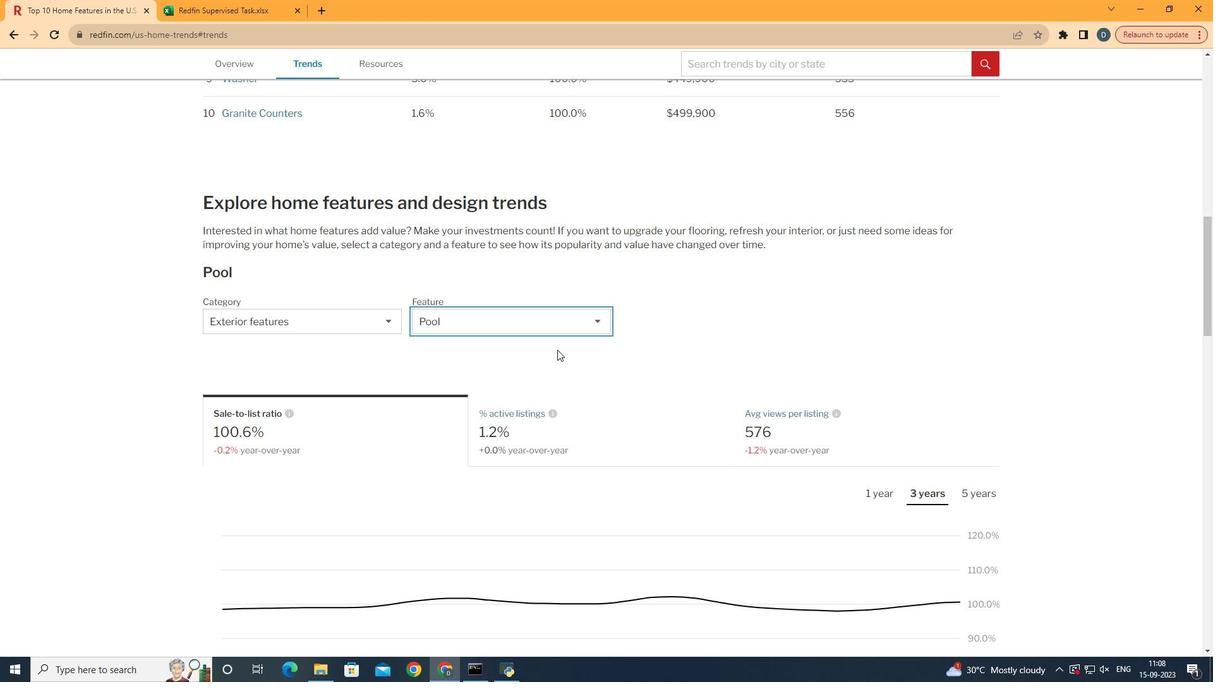 
Action: Mouse moved to (558, 347)
Screenshot: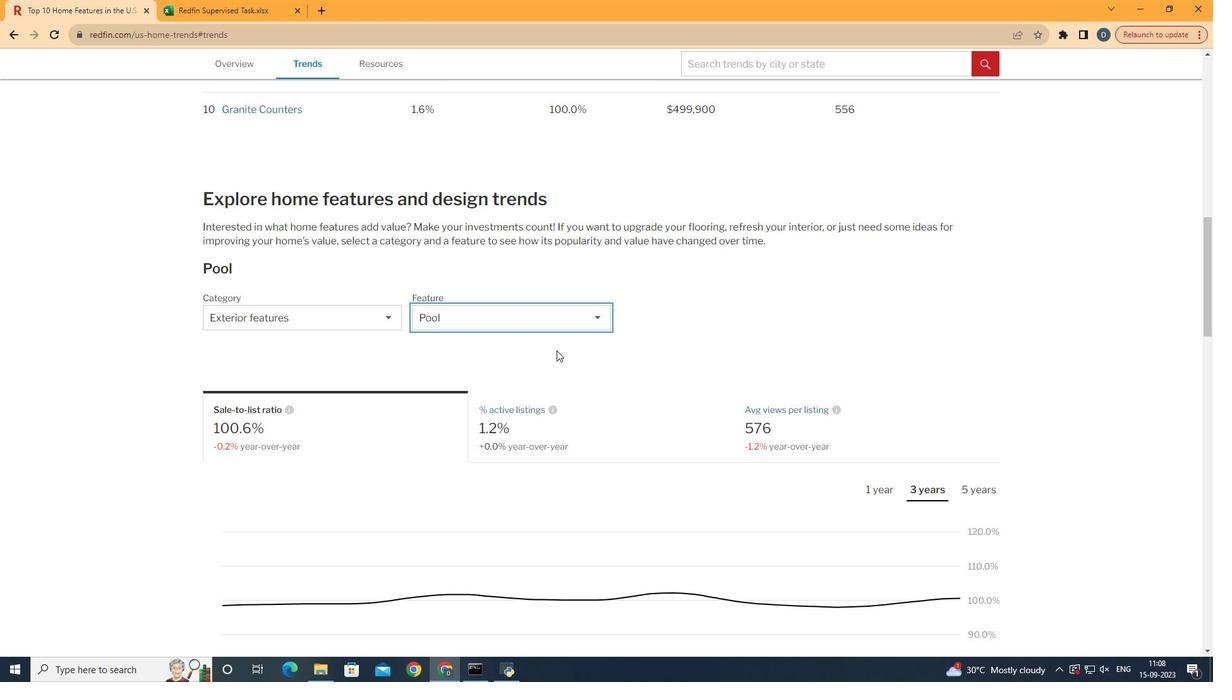 
Action: Mouse scrolled (558, 346) with delta (0, 0)
Screenshot: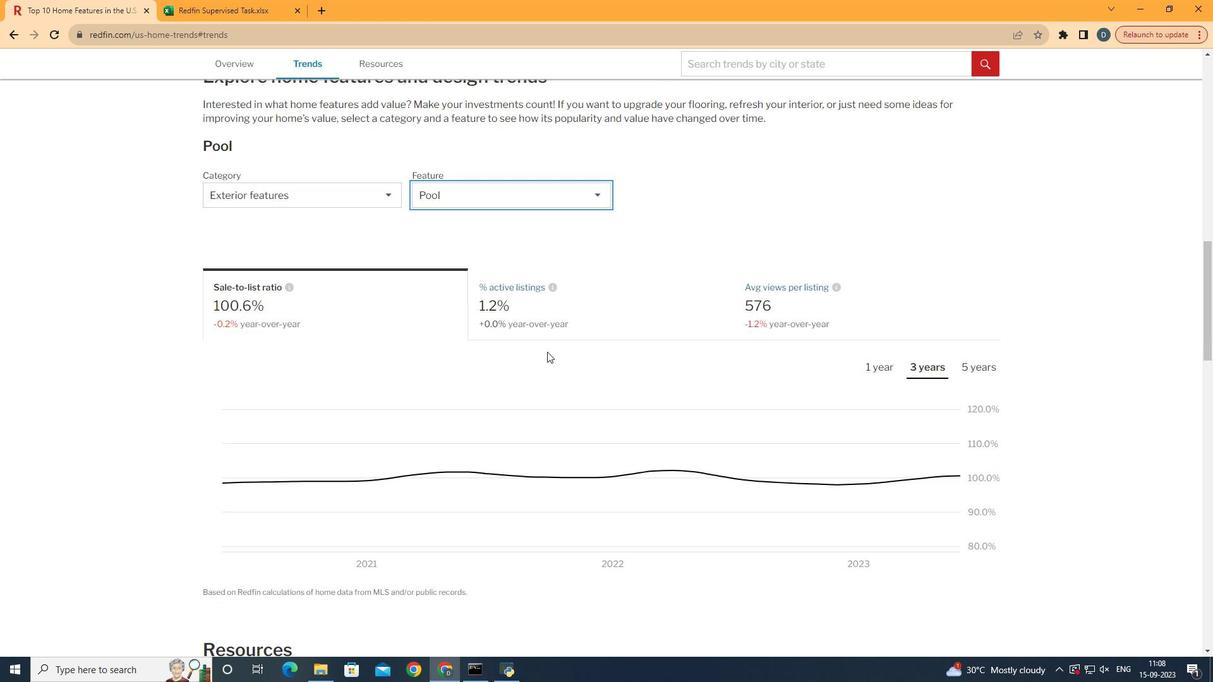 
Action: Mouse scrolled (558, 346) with delta (0, 0)
Screenshot: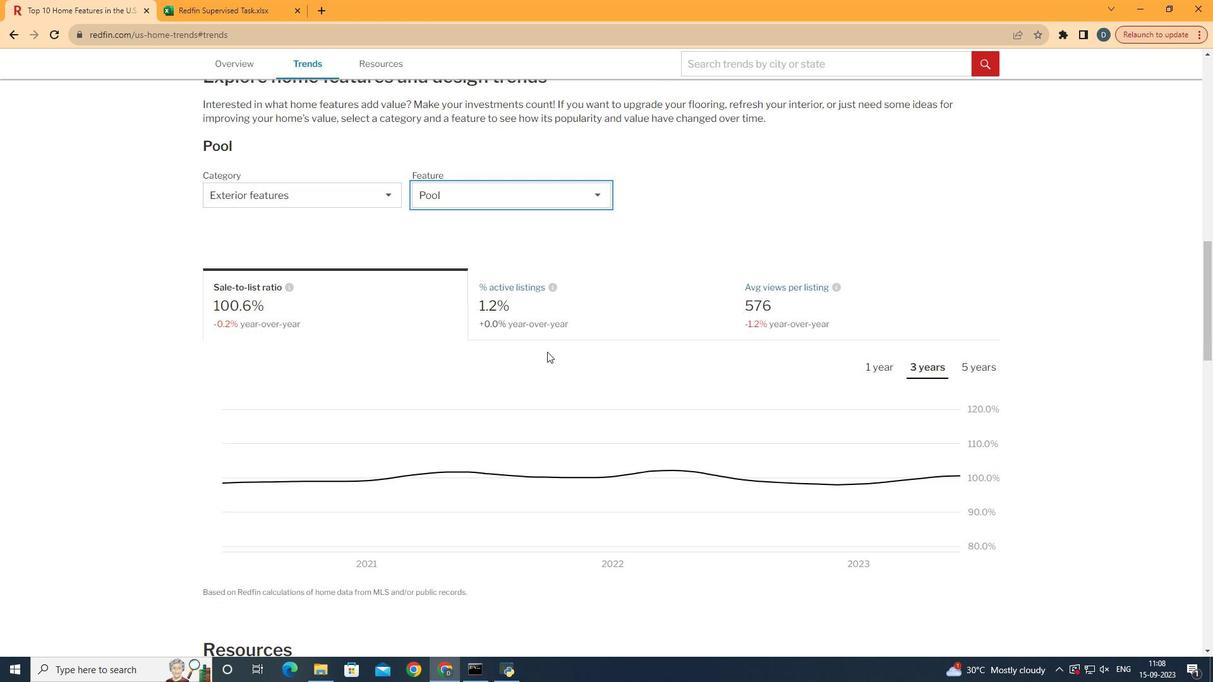 
Action: Mouse moved to (594, 323)
Screenshot: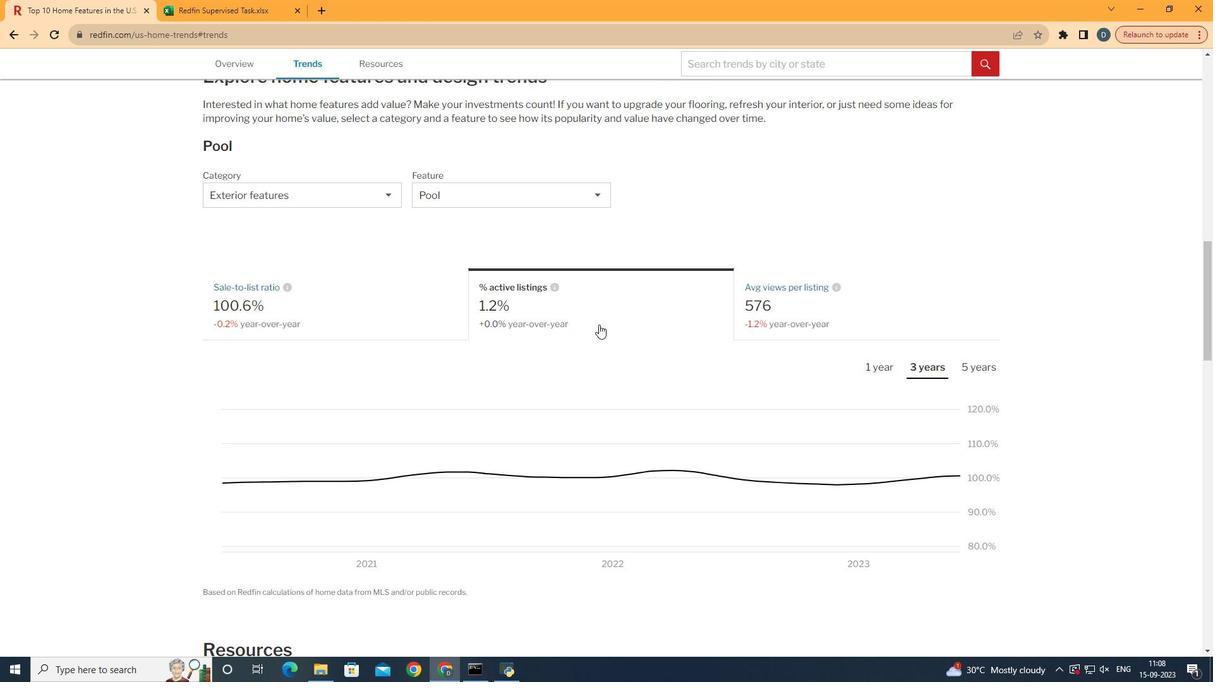 
Action: Mouse pressed left at (594, 323)
Screenshot: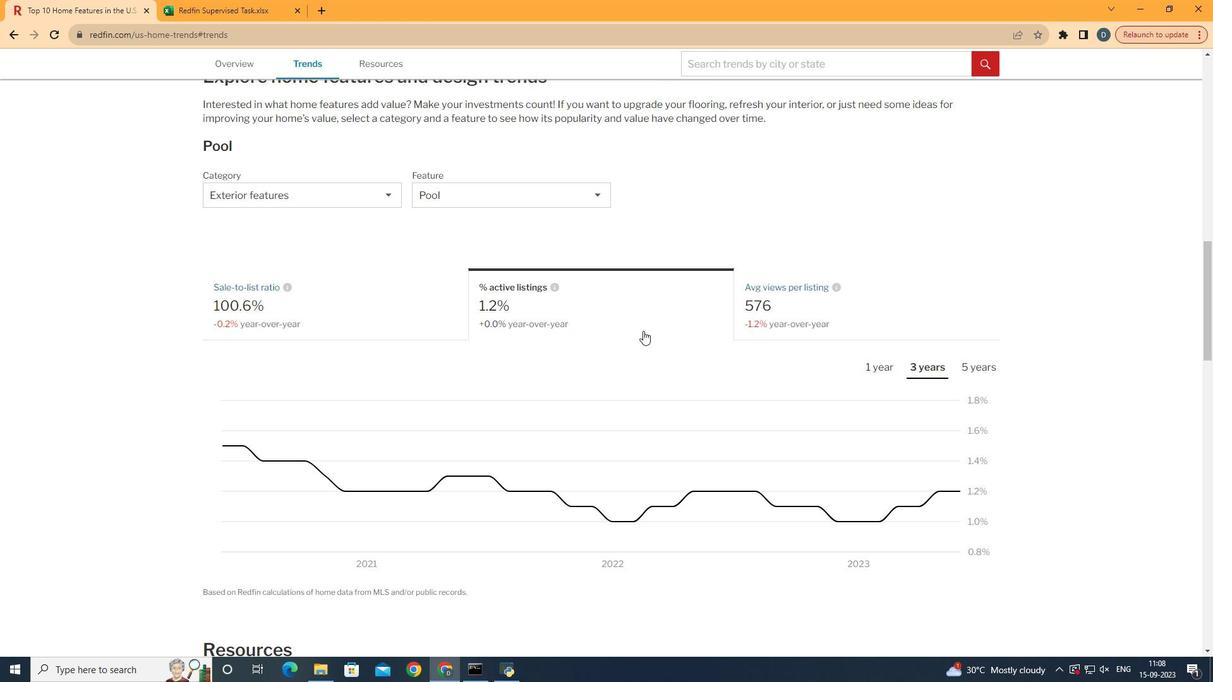 
Action: Mouse moved to (846, 363)
Screenshot: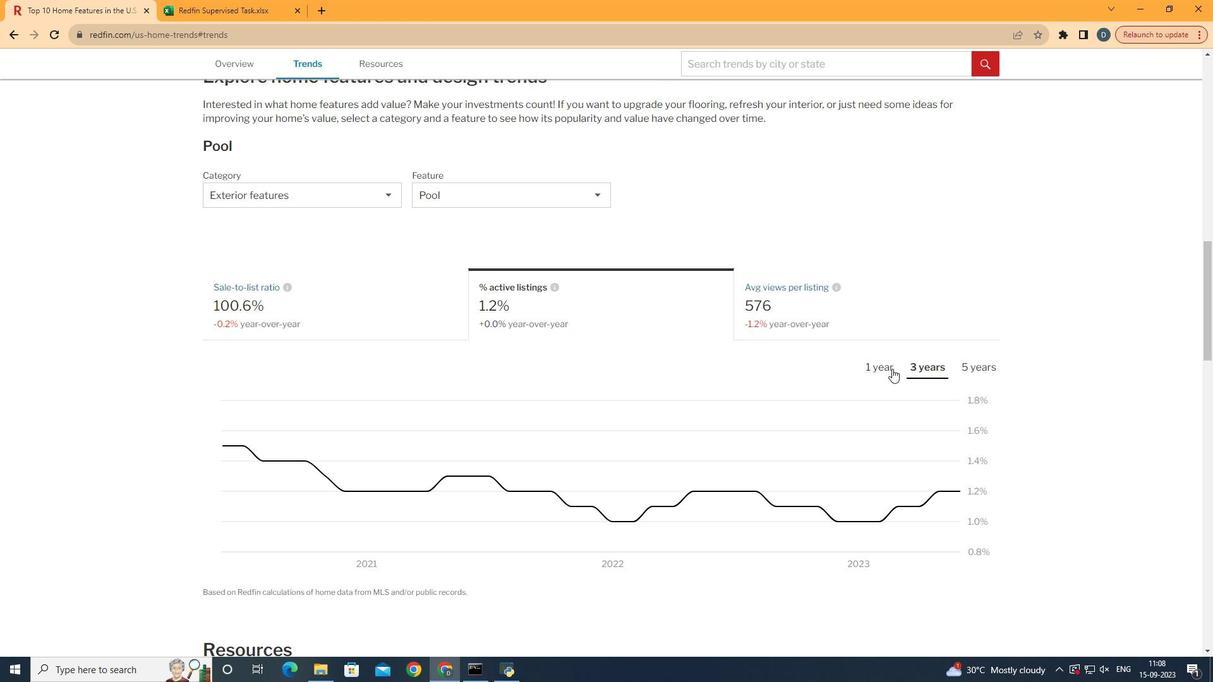 
Action: Mouse pressed left at (846, 363)
Screenshot: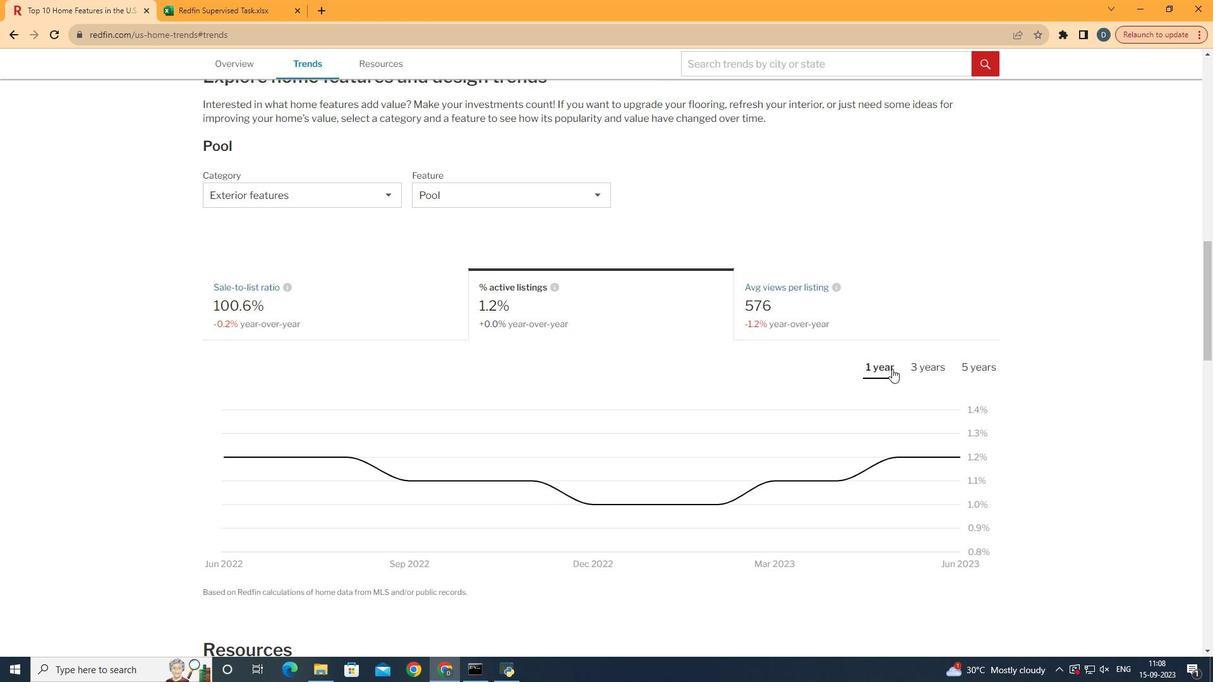 
Action: Mouse moved to (847, 363)
Screenshot: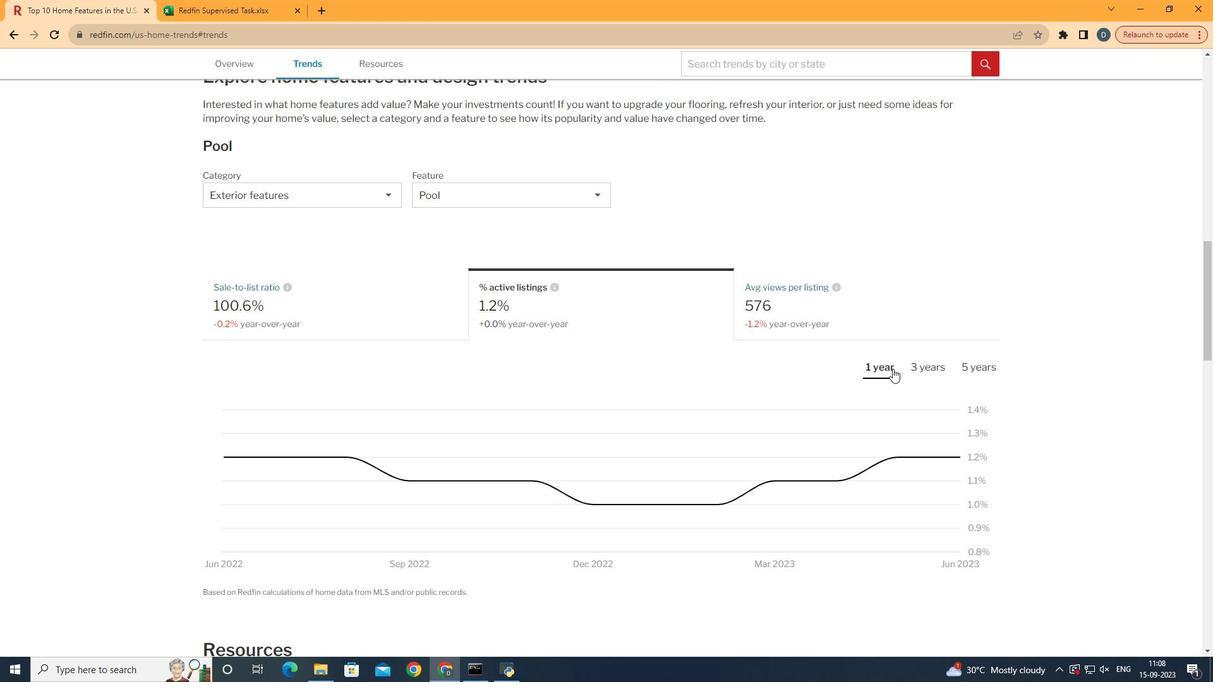 
